 Task: Search one way flight ticket for 4 adults, 2 children, 2 infants in seat and 1 infant on lap in premium economy from Key West: Key West International Airport to Rockford: Chicago Rockford International Airport(was Northwest Chicagoland Regional Airport At Rockford) on 5-1-2023. Choice of flights is Singapure airlines. Number of bags: 2 checked bags. Price is upto 94000. Outbound departure time preference is 19:45.
Action: Mouse moved to (186, 165)
Screenshot: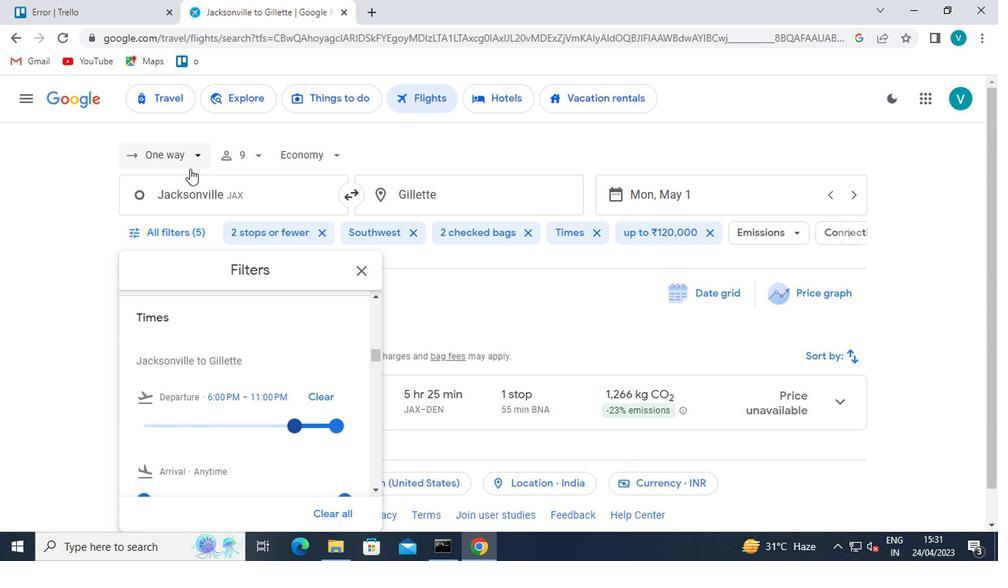 
Action: Mouse pressed left at (186, 165)
Screenshot: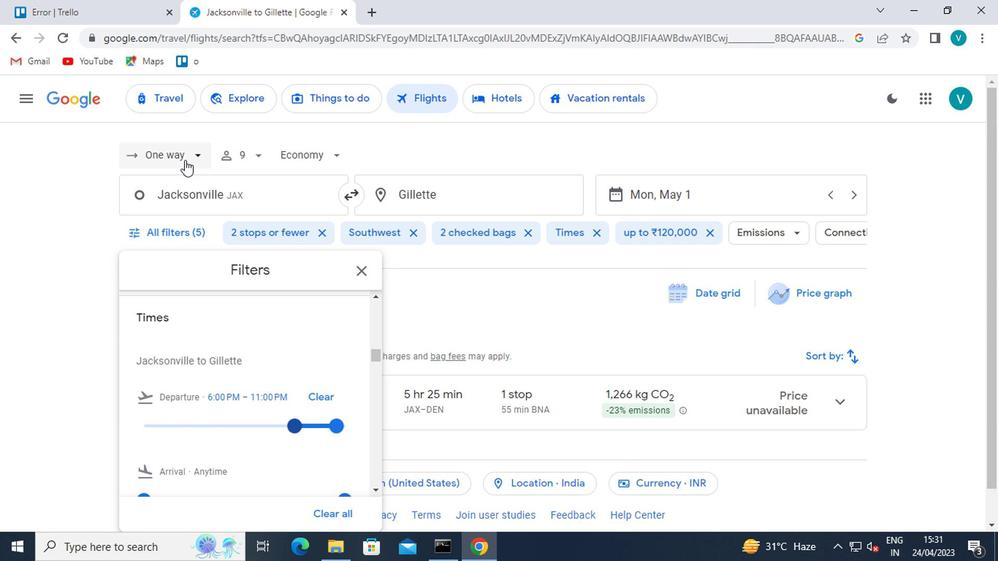 
Action: Mouse moved to (187, 221)
Screenshot: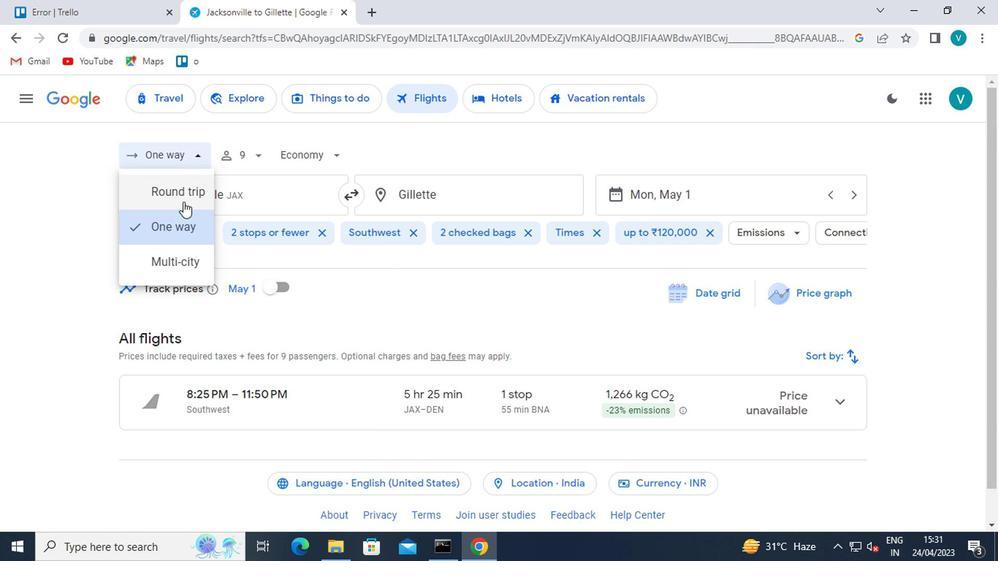 
Action: Mouse pressed left at (187, 221)
Screenshot: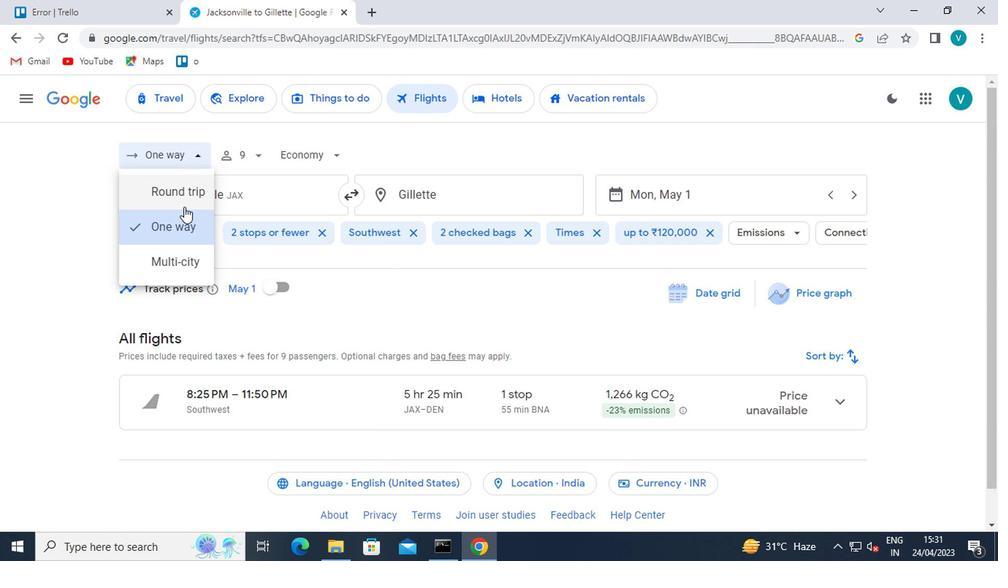
Action: Mouse moved to (258, 160)
Screenshot: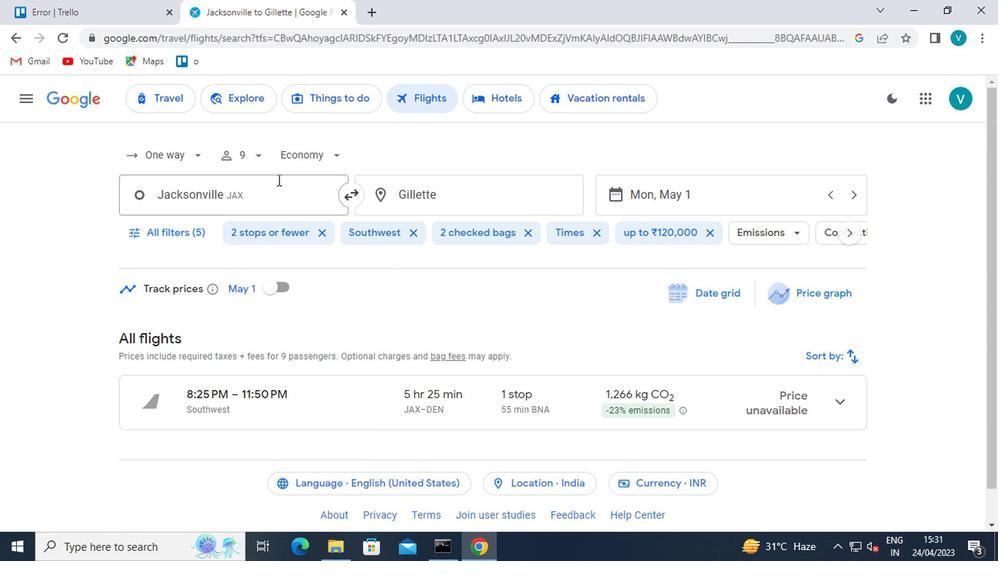 
Action: Mouse pressed left at (258, 160)
Screenshot: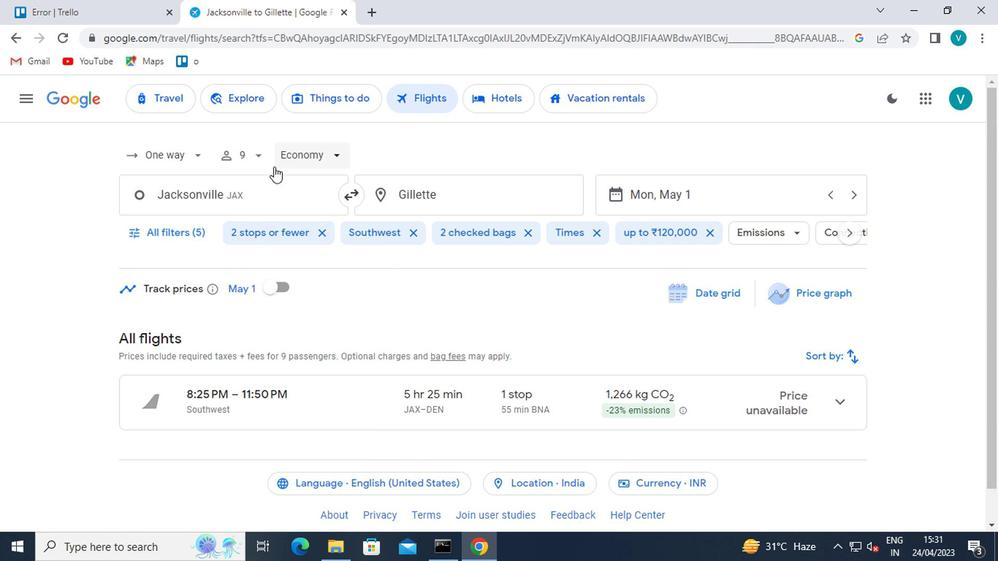 
Action: Mouse moved to (317, 195)
Screenshot: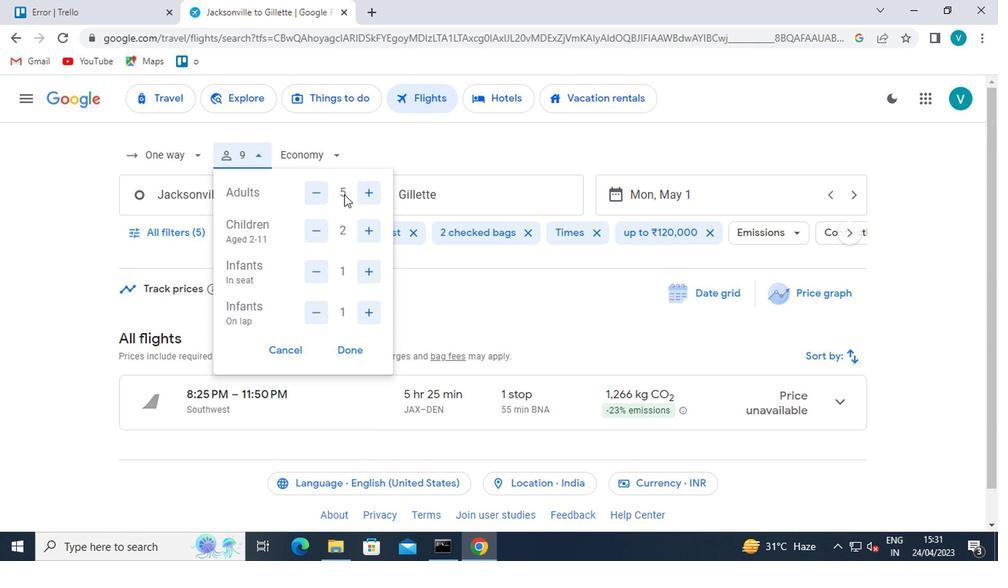 
Action: Mouse pressed left at (317, 195)
Screenshot: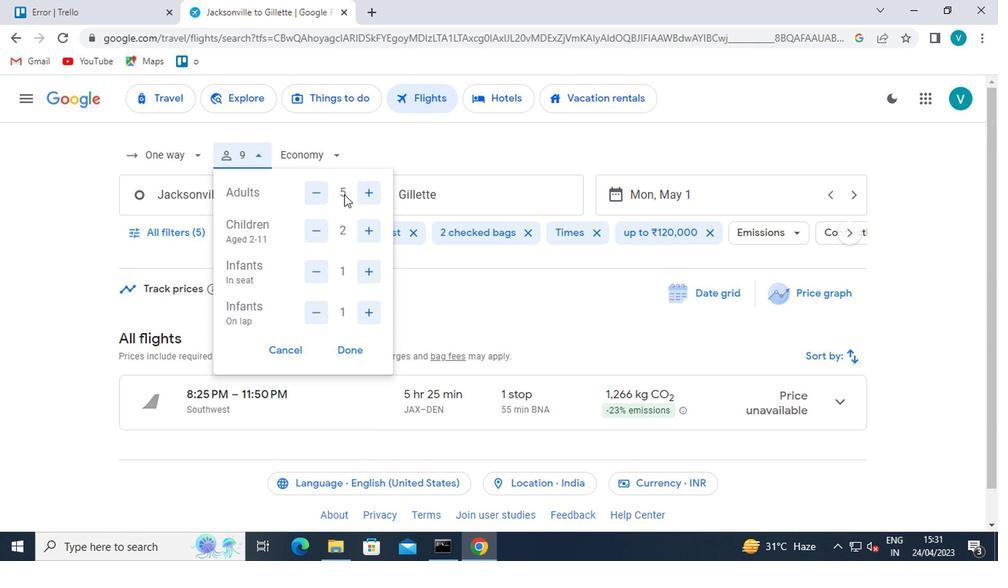 
Action: Mouse moved to (368, 272)
Screenshot: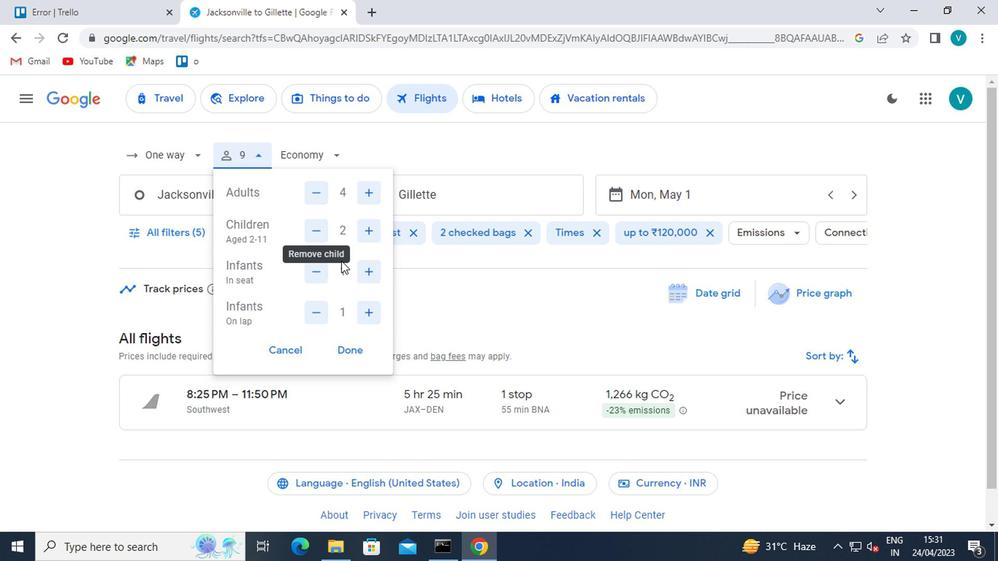 
Action: Mouse pressed left at (368, 272)
Screenshot: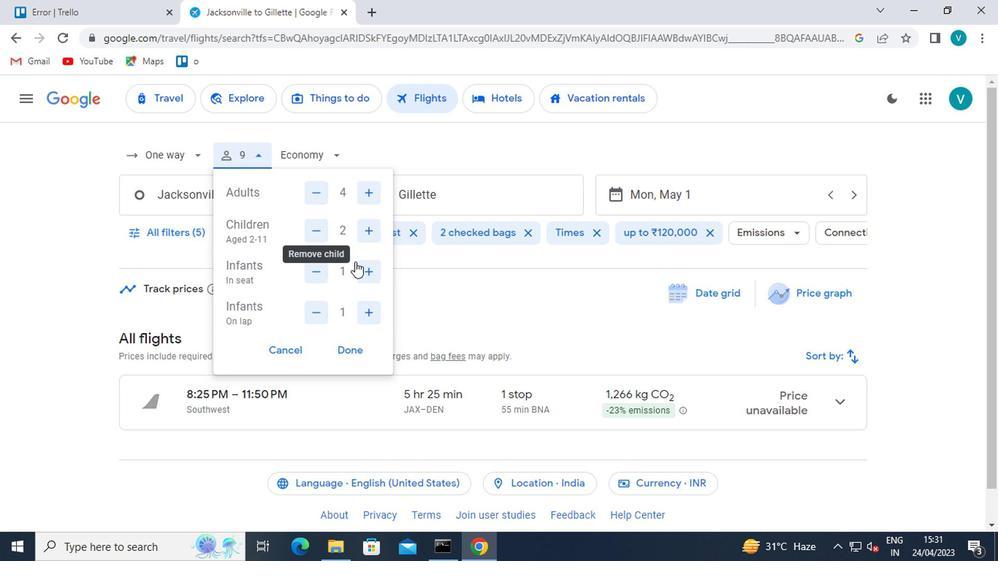 
Action: Mouse moved to (355, 350)
Screenshot: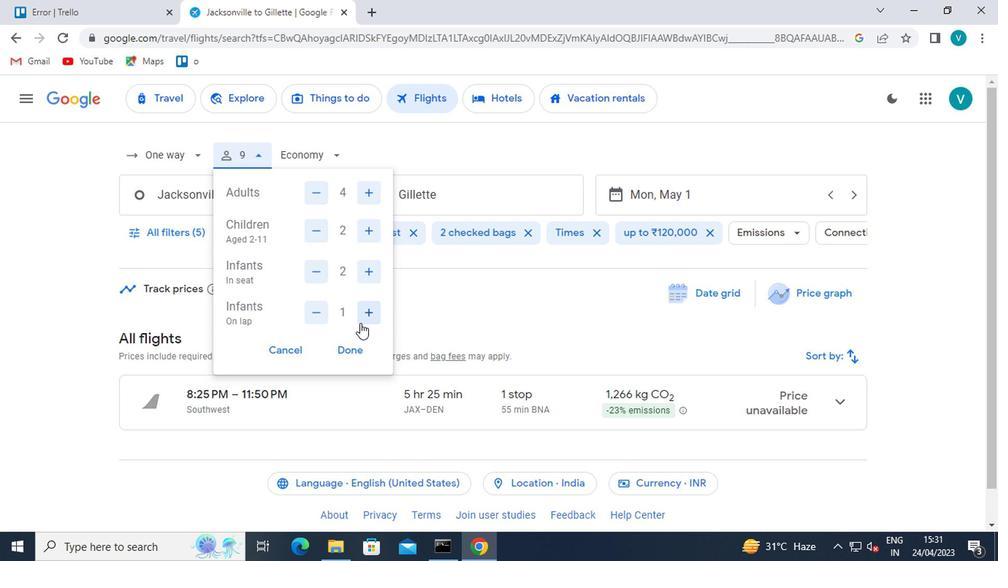 
Action: Mouse pressed left at (355, 350)
Screenshot: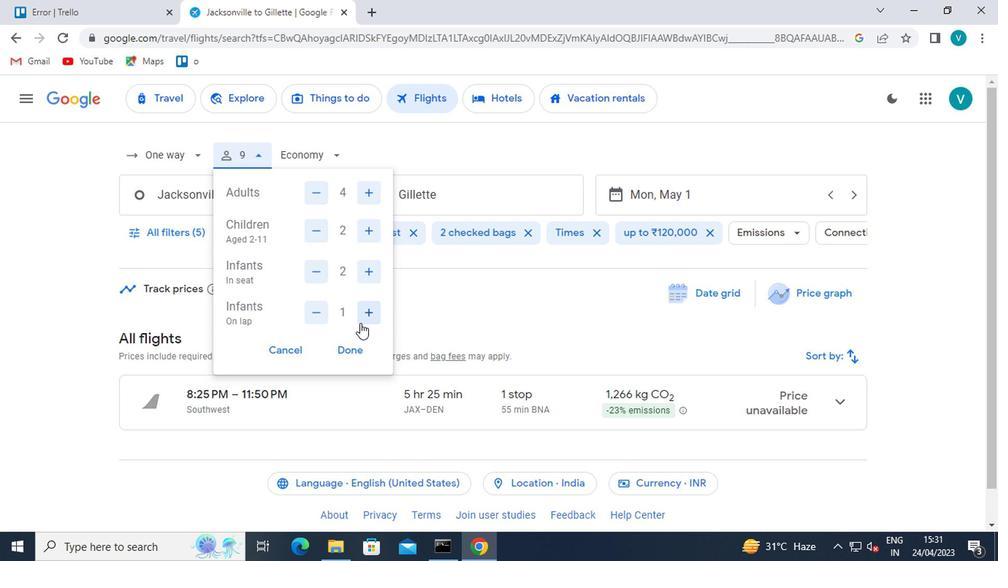 
Action: Mouse moved to (335, 164)
Screenshot: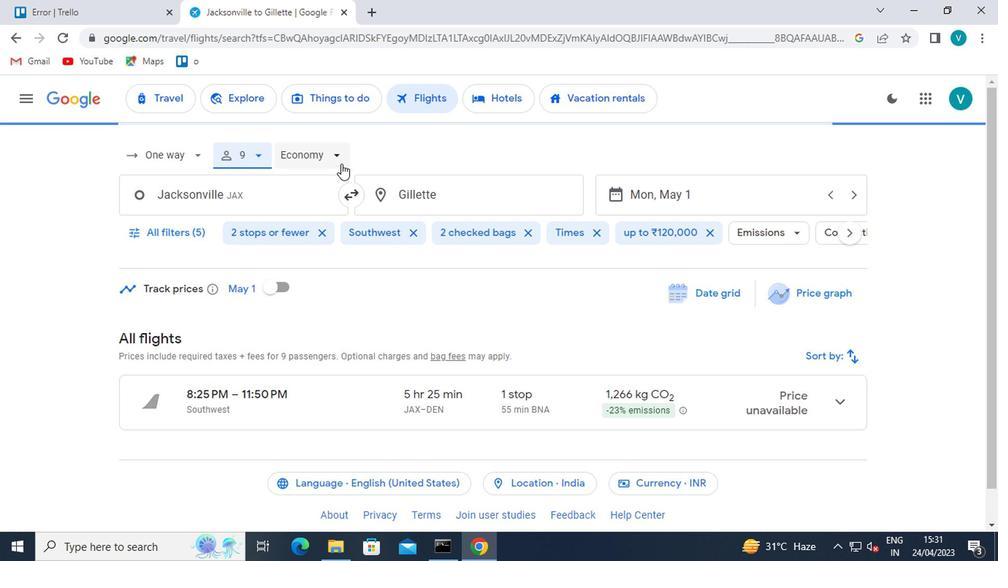 
Action: Mouse pressed left at (335, 164)
Screenshot: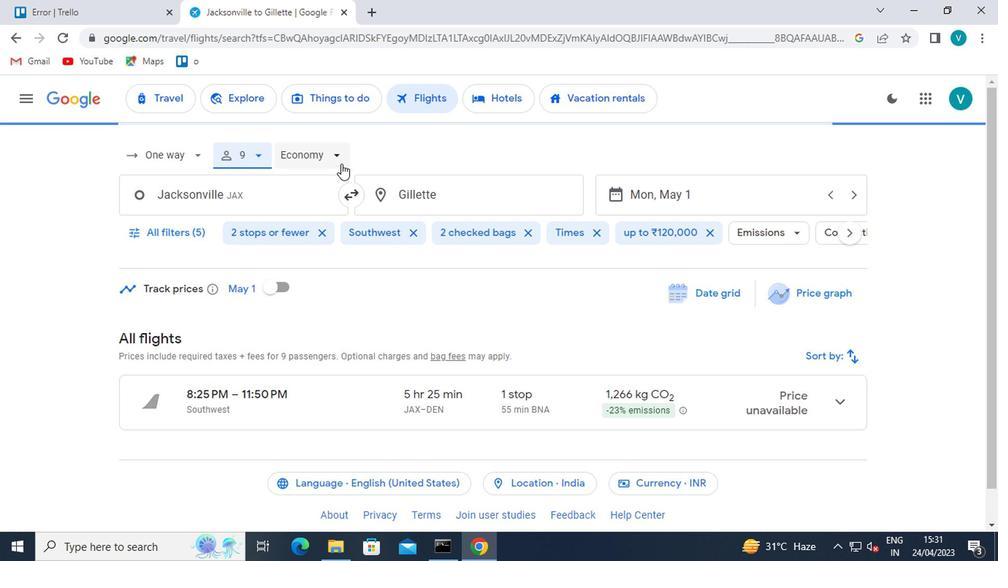 
Action: Mouse moved to (347, 236)
Screenshot: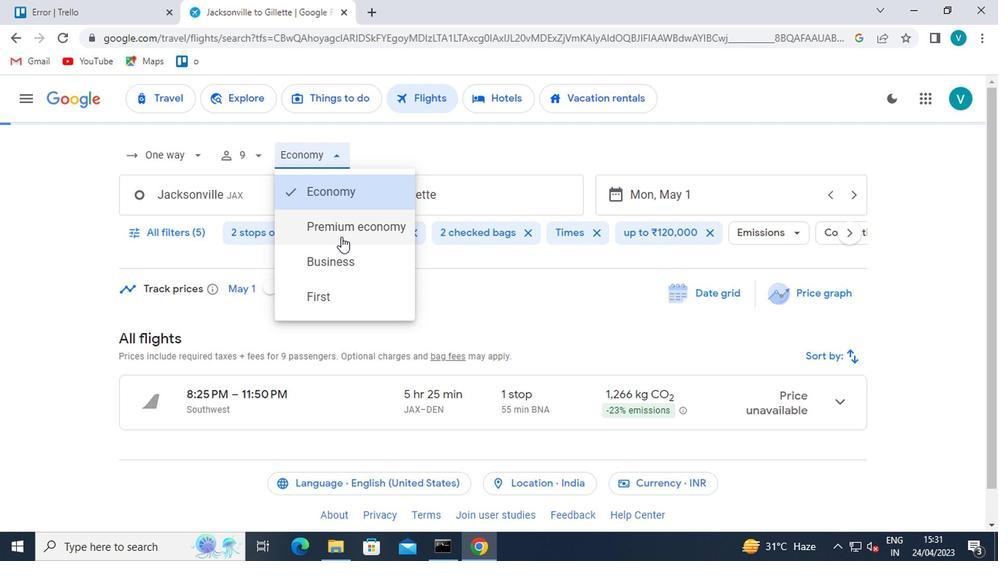 
Action: Mouse pressed left at (347, 236)
Screenshot: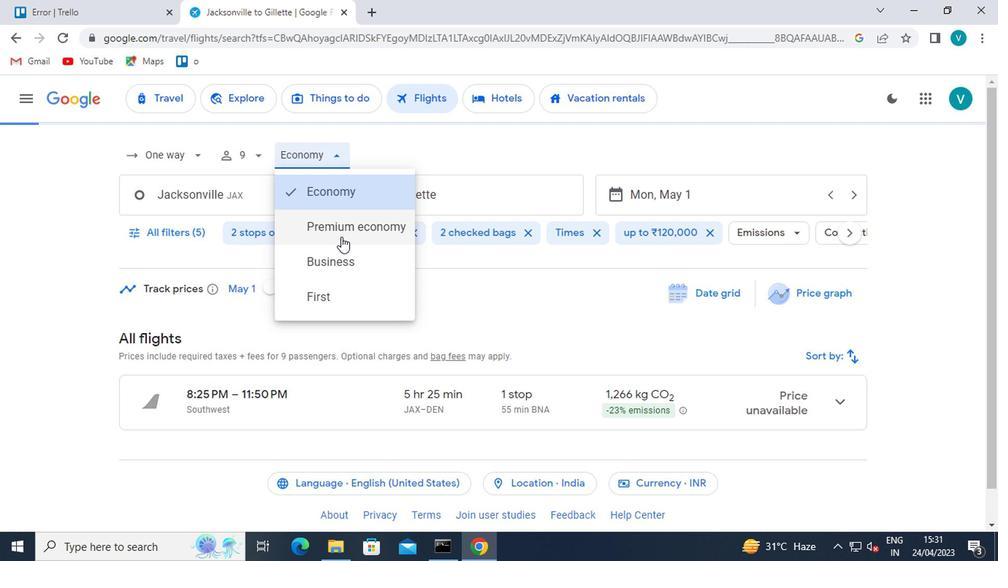 
Action: Mouse moved to (272, 206)
Screenshot: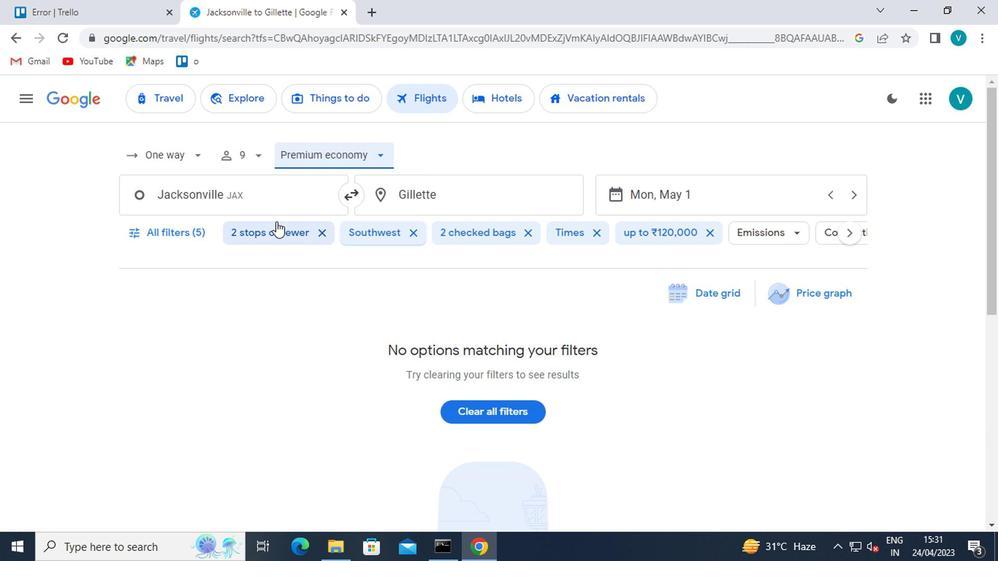 
Action: Mouse pressed left at (272, 206)
Screenshot: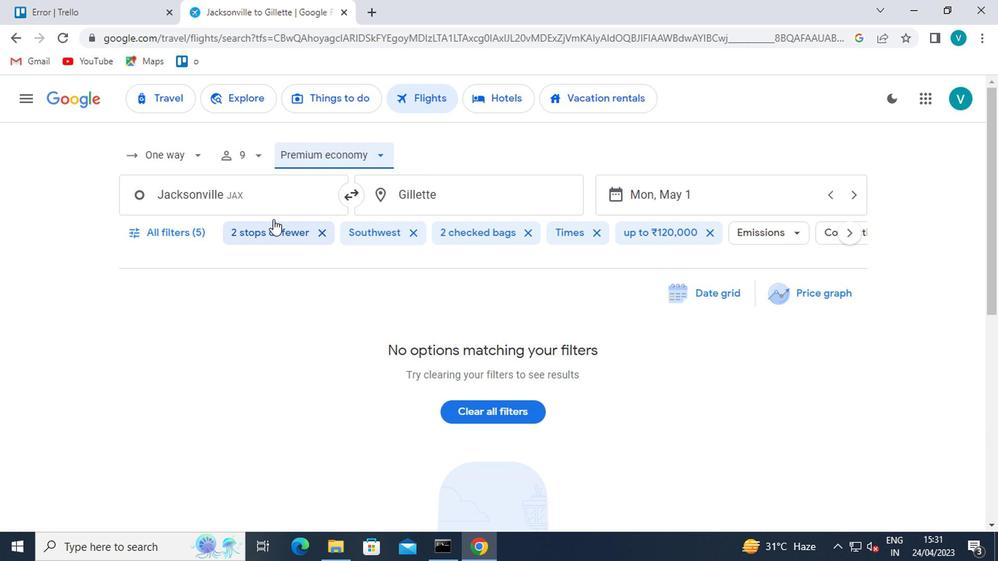 
Action: Mouse moved to (241, 166)
Screenshot: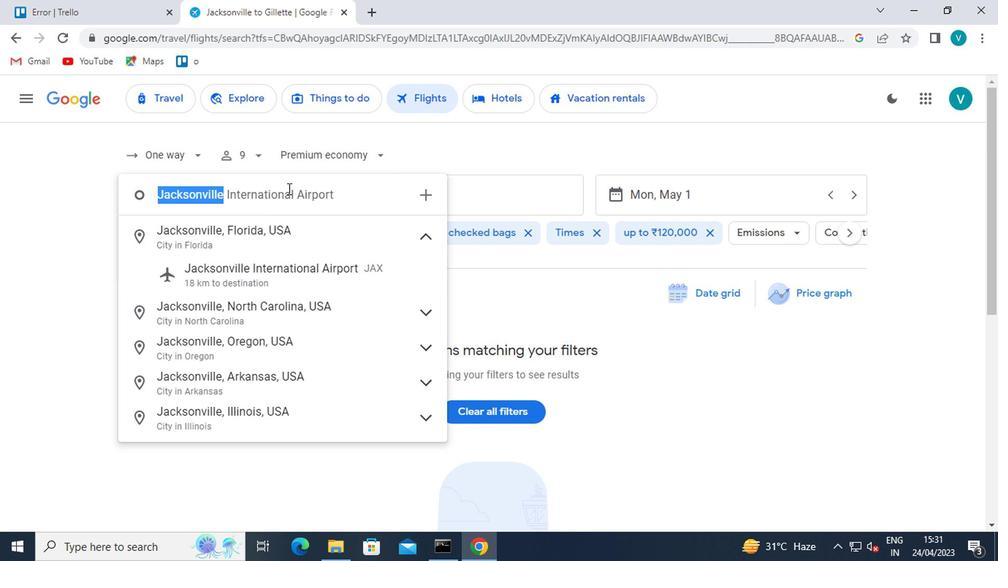 
Action: Key pressed <Key.shift>
Screenshot: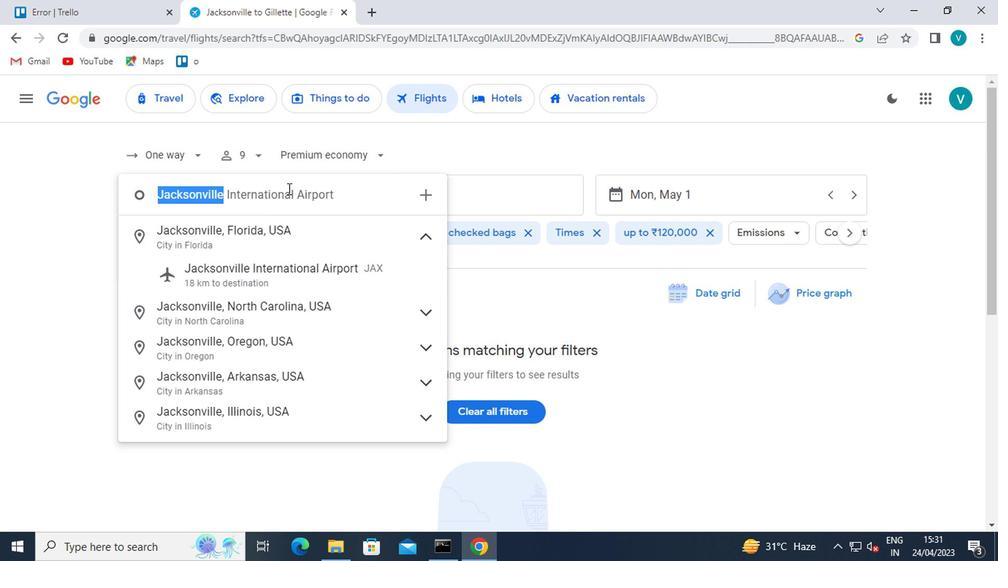 
Action: Mouse moved to (240, 166)
Screenshot: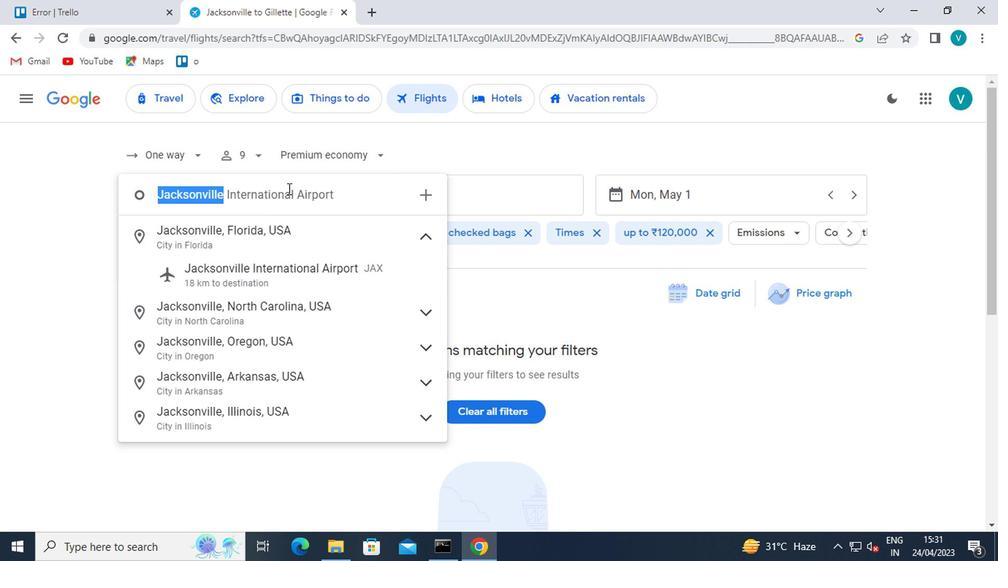 
Action: Key pressed KEY<Key.space><Key.shift>WEST
Screenshot: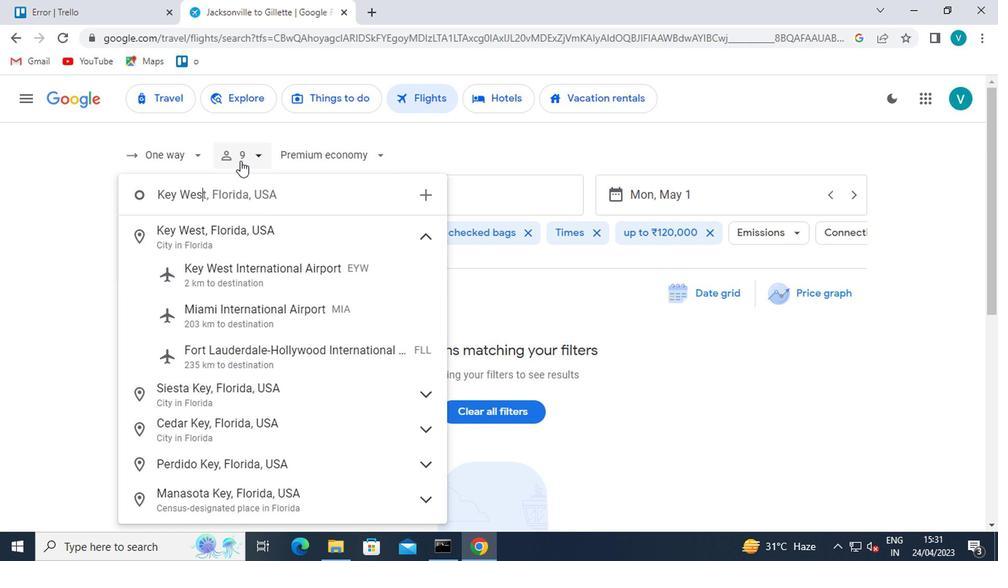 
Action: Mouse moved to (265, 268)
Screenshot: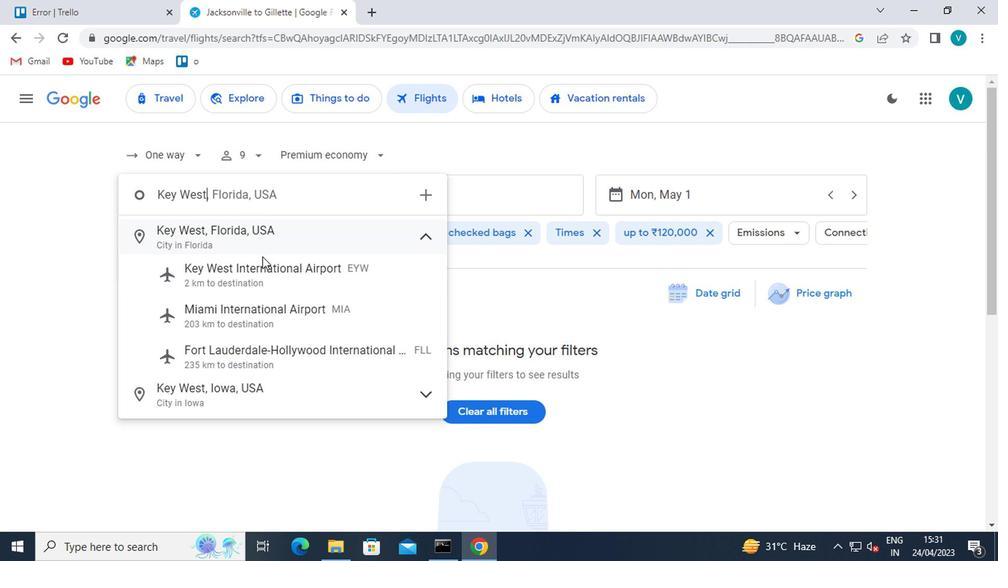 
Action: Mouse pressed left at (265, 268)
Screenshot: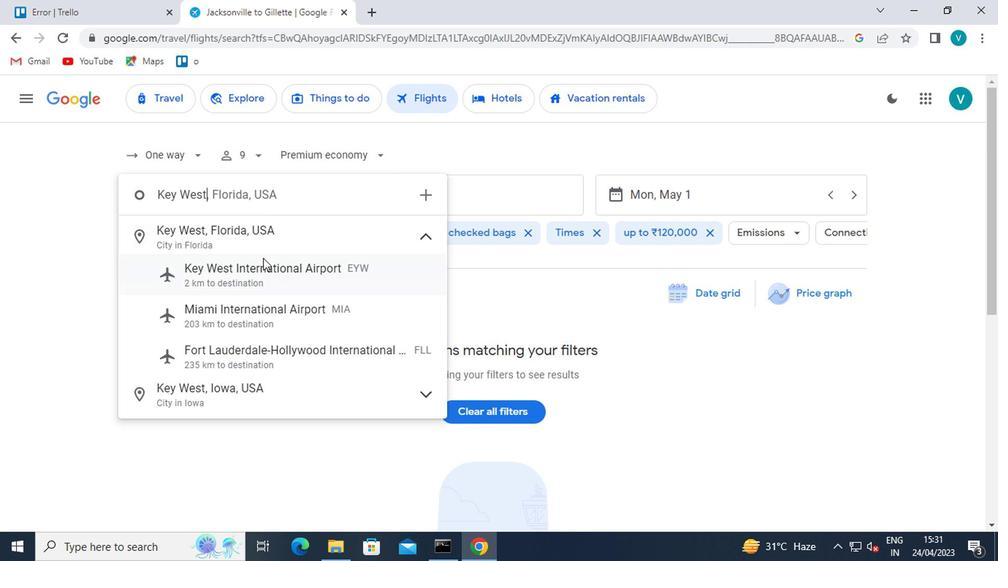 
Action: Mouse moved to (438, 191)
Screenshot: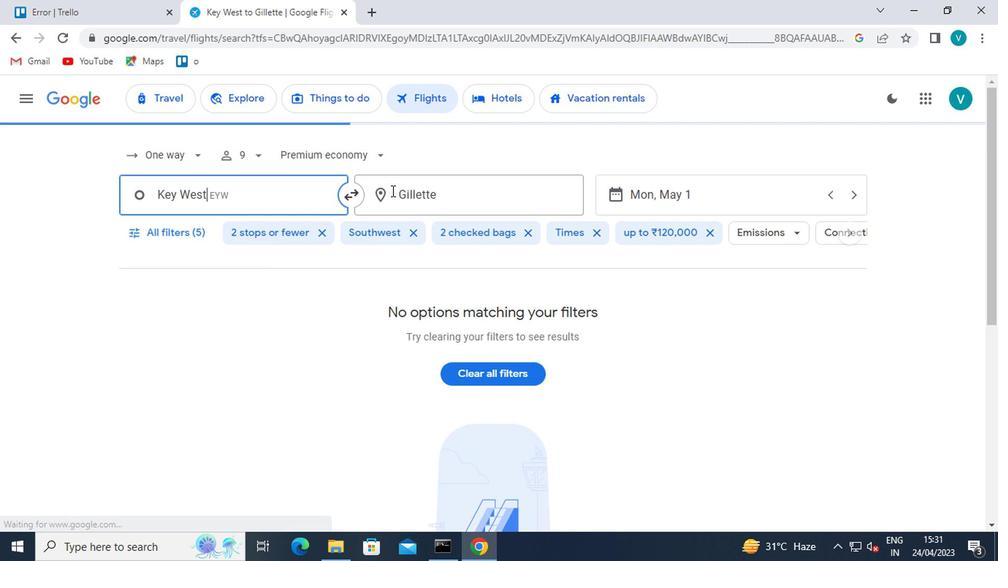 
Action: Mouse pressed left at (438, 191)
Screenshot: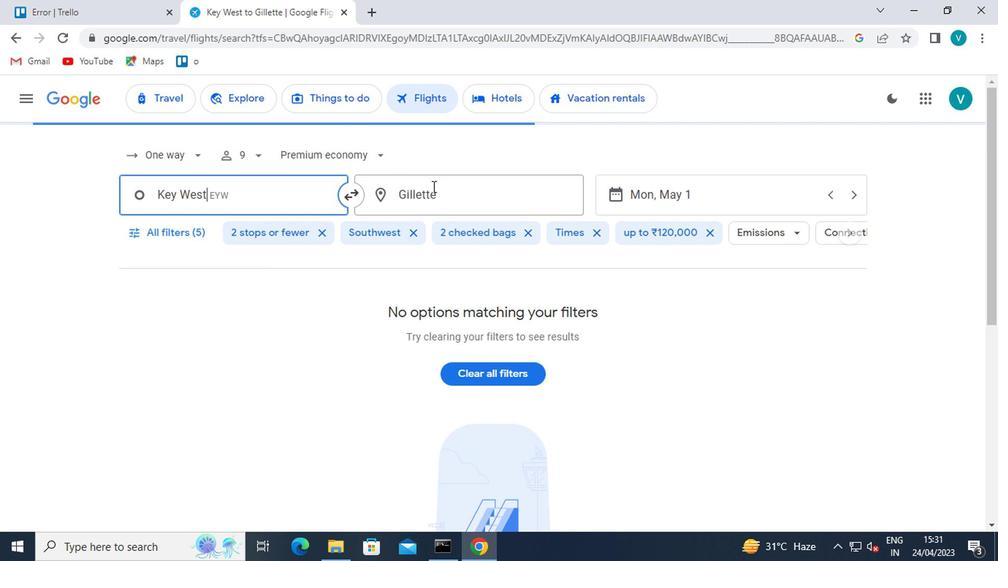 
Action: Key pressed <Key.shift>RO
Screenshot: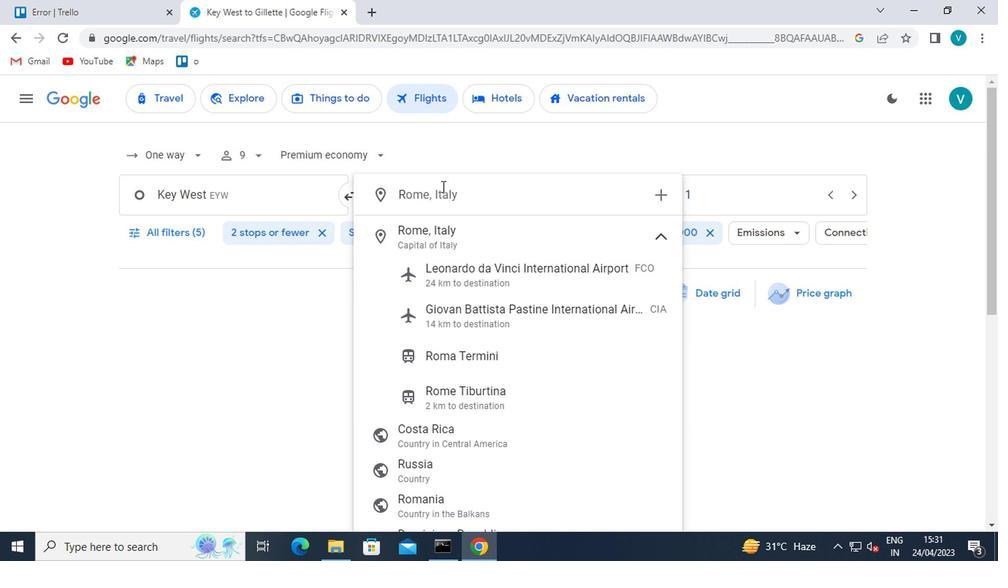 
Action: Mouse moved to (439, 190)
Screenshot: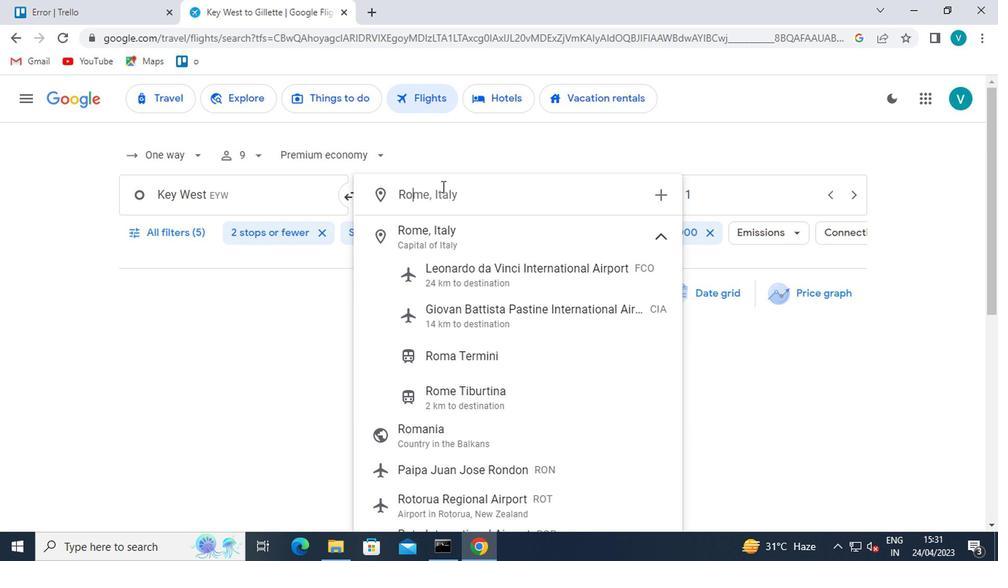 
Action: Key pressed CKFORD
Screenshot: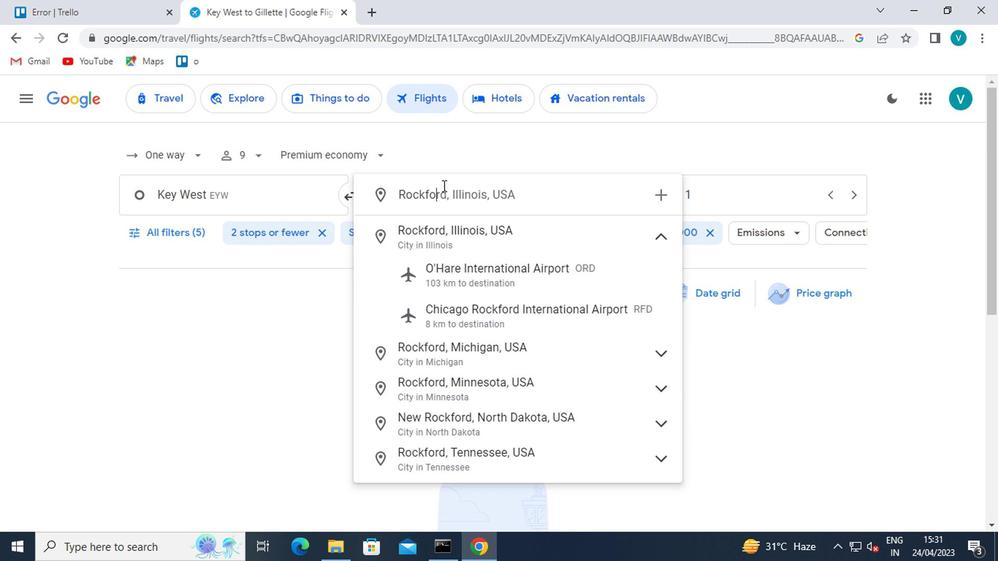 
Action: Mouse moved to (507, 316)
Screenshot: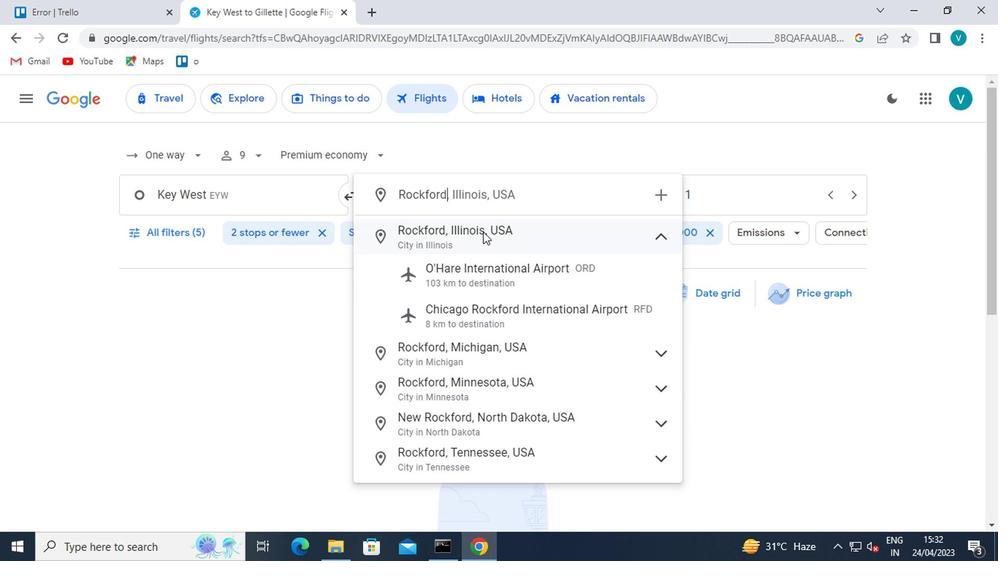 
Action: Mouse pressed left at (507, 316)
Screenshot: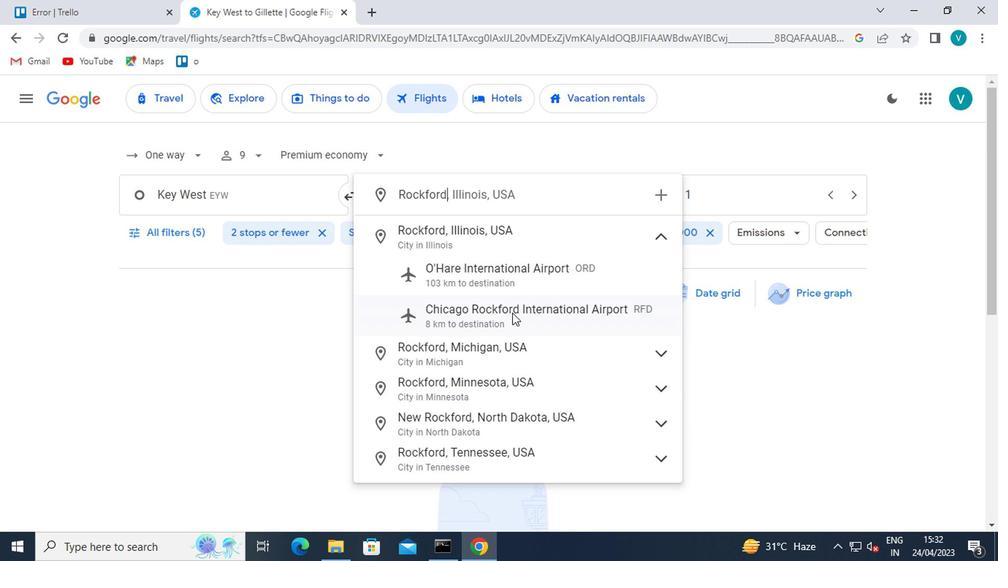 
Action: Mouse moved to (707, 199)
Screenshot: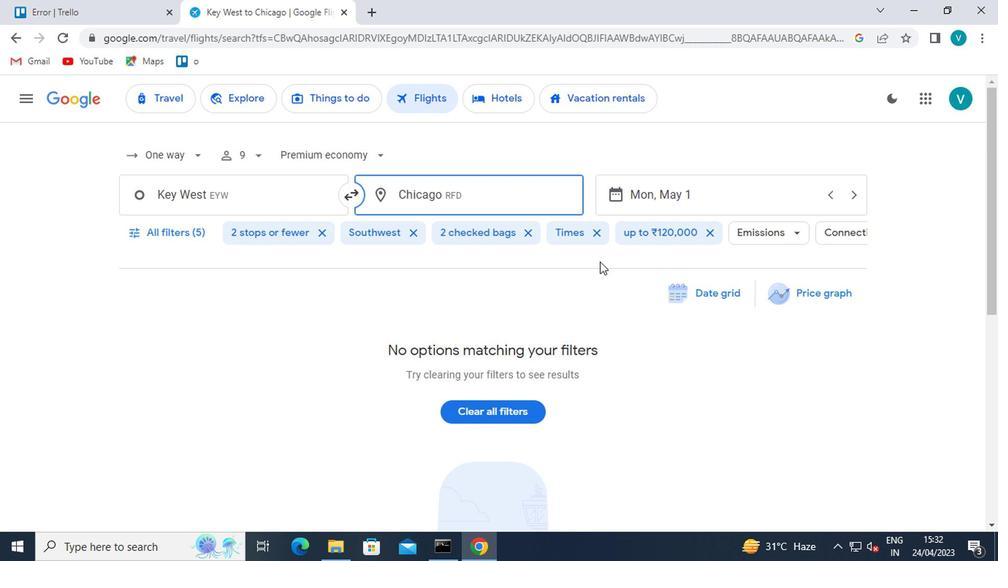 
Action: Mouse pressed left at (707, 199)
Screenshot: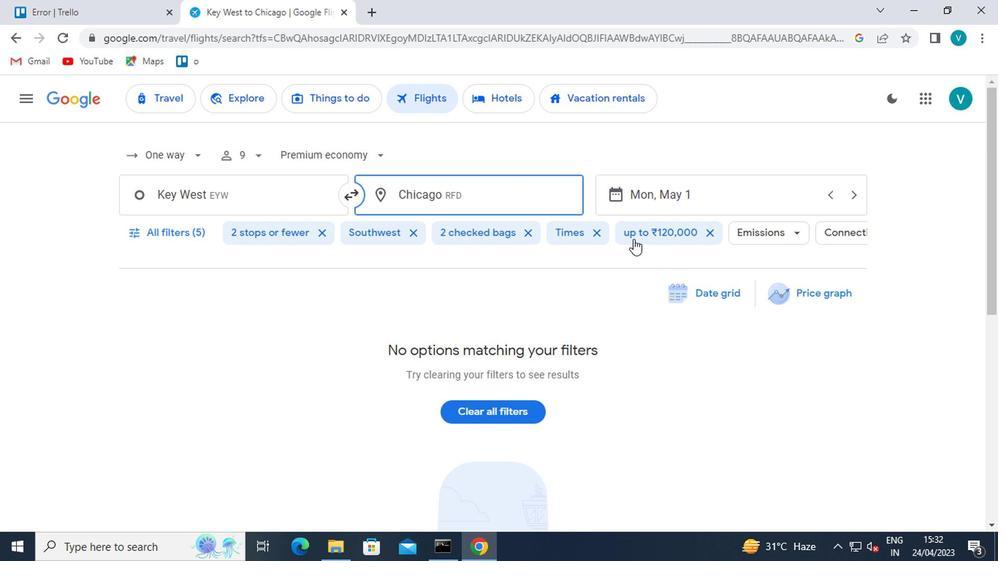 
Action: Mouse moved to (661, 265)
Screenshot: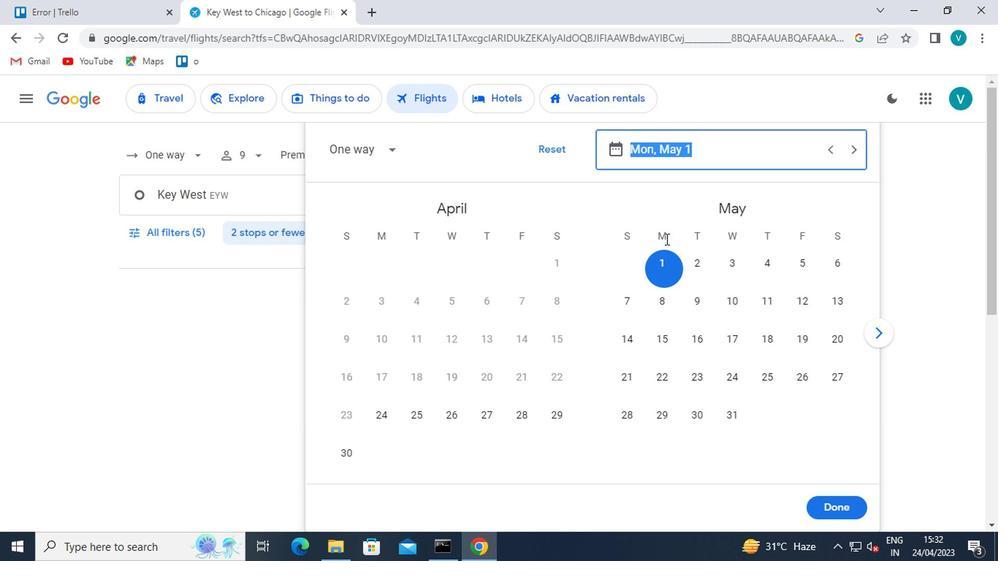 
Action: Mouse pressed left at (661, 265)
Screenshot: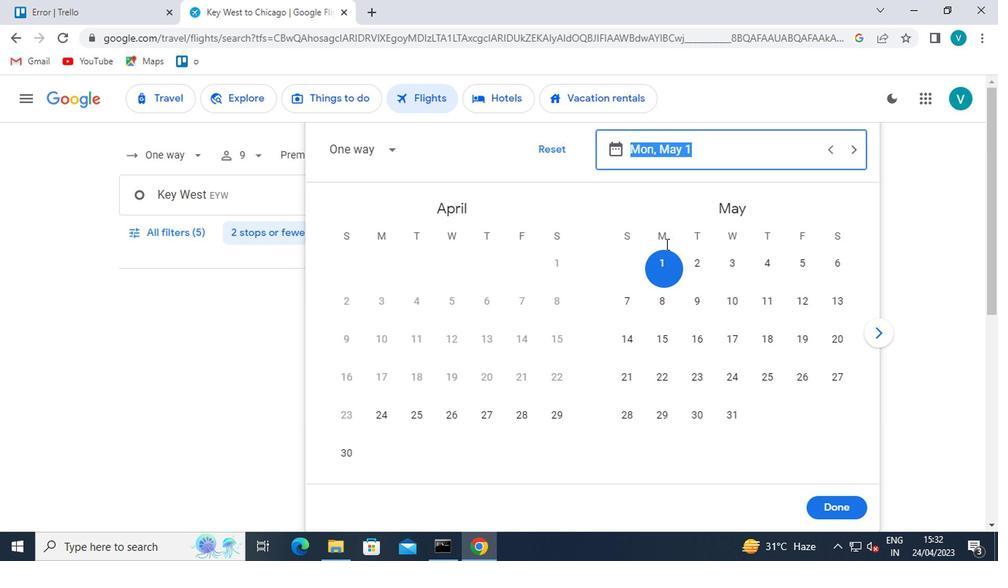 
Action: Mouse moved to (819, 504)
Screenshot: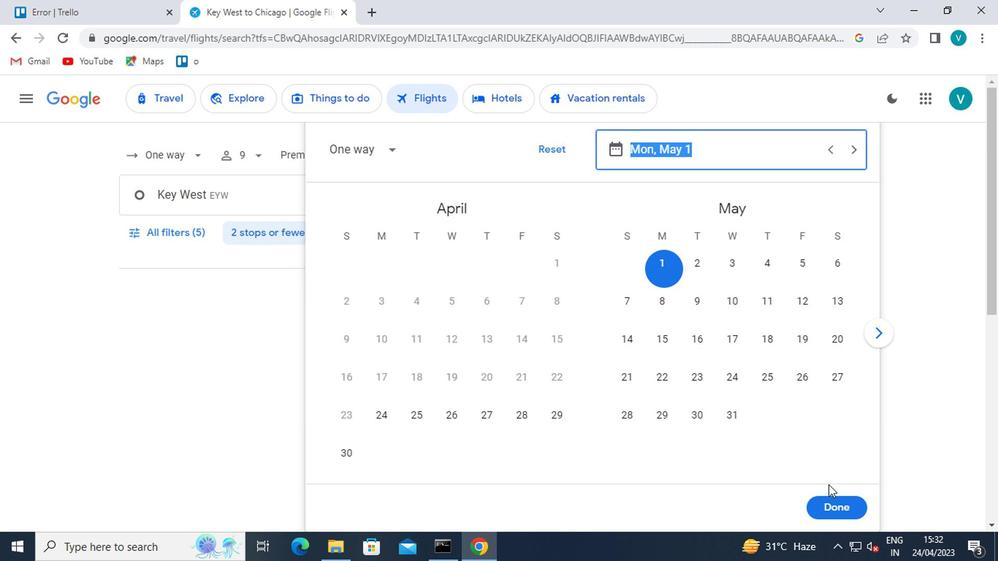 
Action: Mouse pressed left at (819, 504)
Screenshot: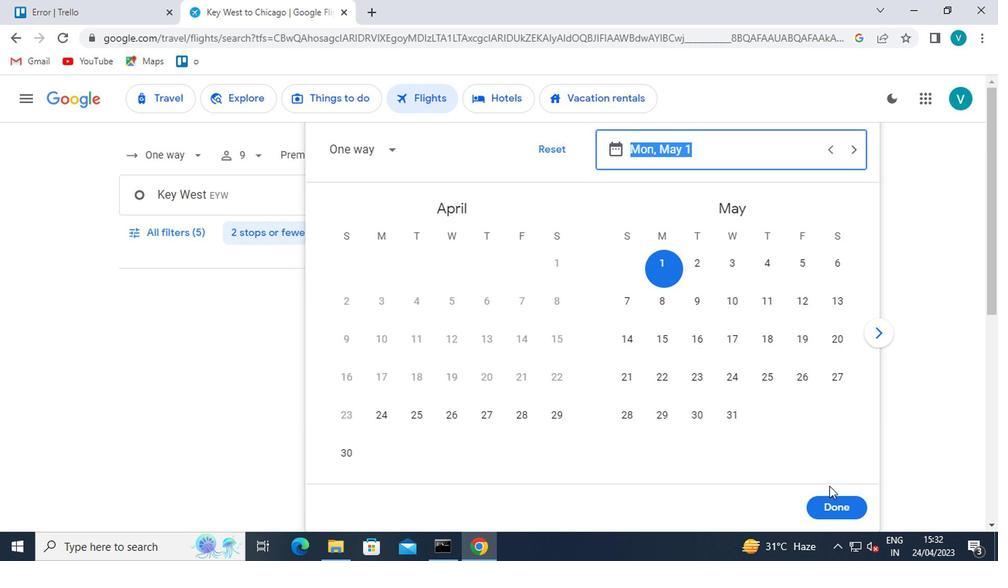 
Action: Mouse moved to (160, 226)
Screenshot: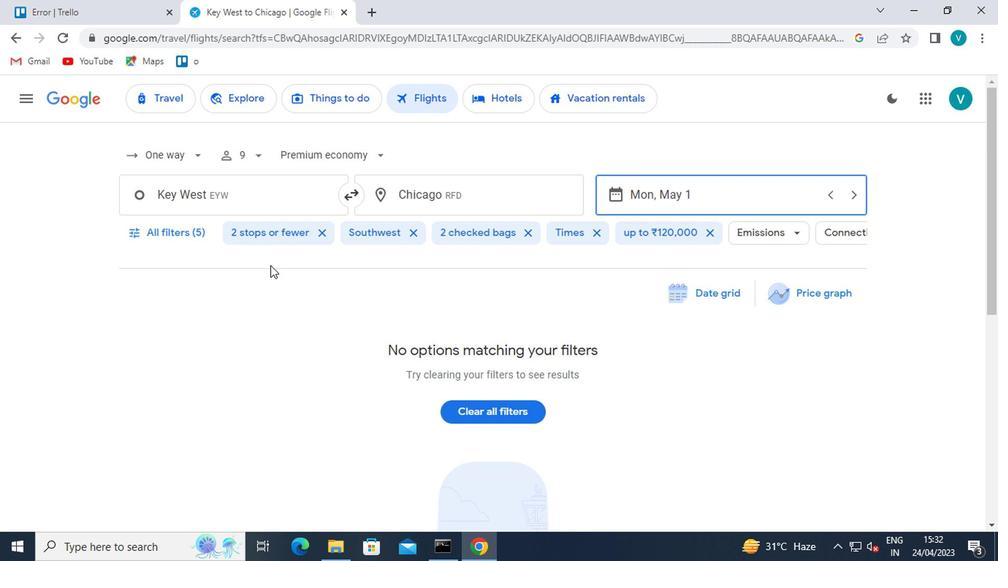 
Action: Mouse pressed left at (160, 226)
Screenshot: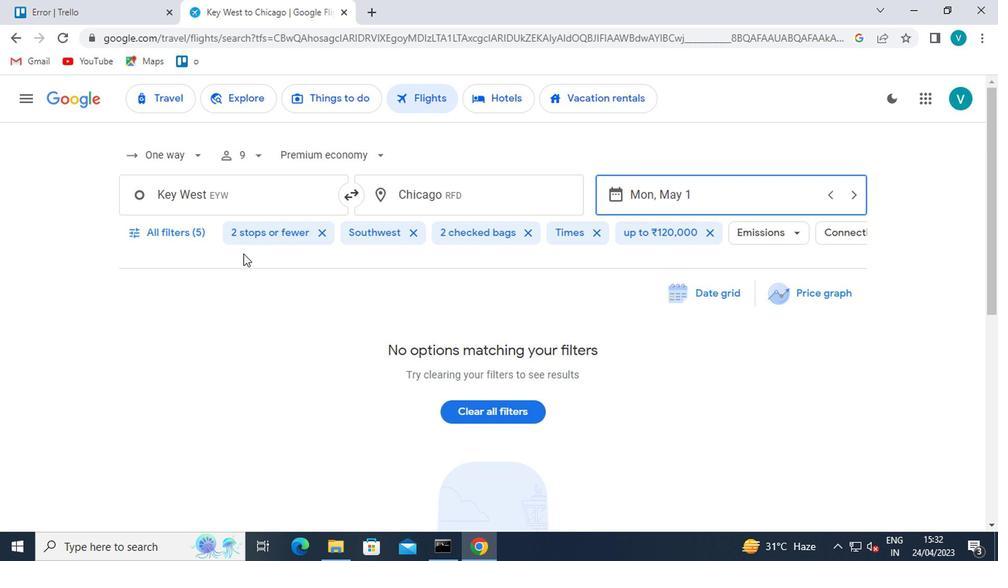 
Action: Mouse moved to (282, 373)
Screenshot: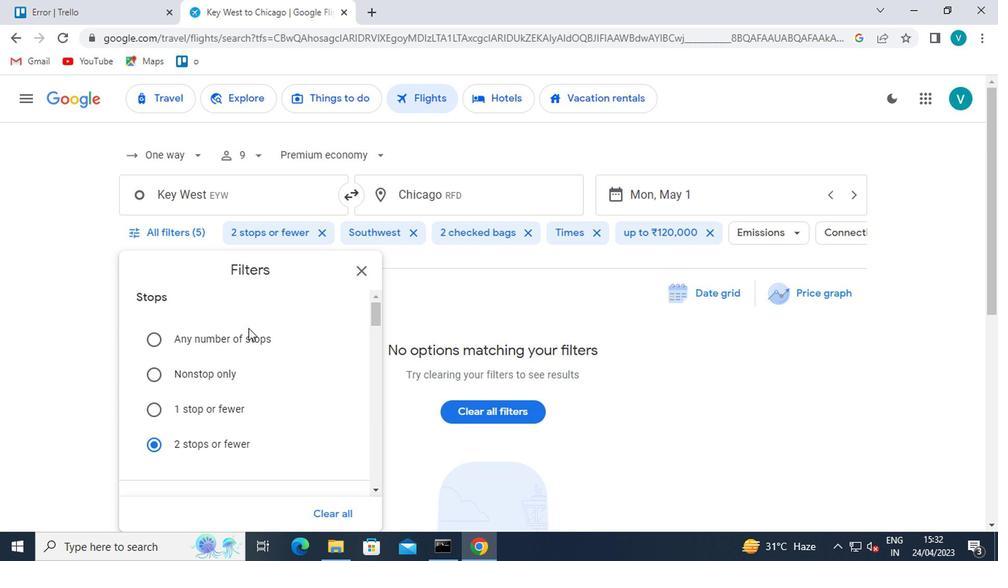 
Action: Mouse scrolled (282, 372) with delta (0, -1)
Screenshot: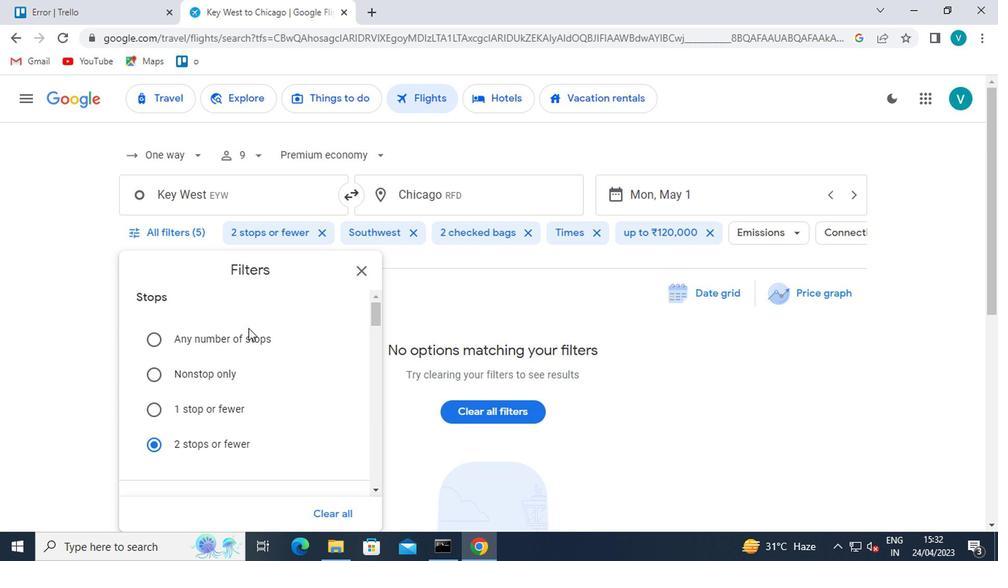 
Action: Mouse moved to (282, 378)
Screenshot: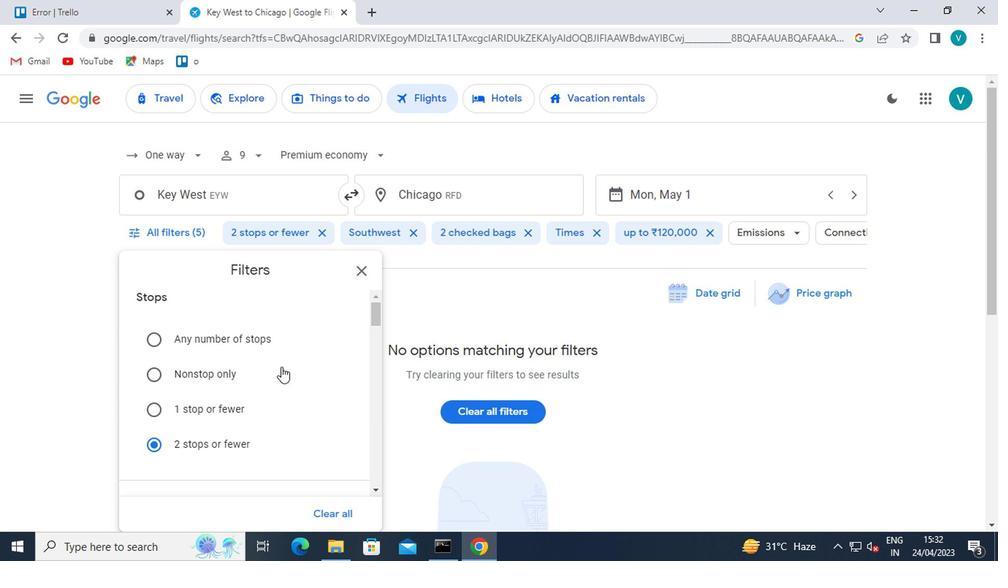 
Action: Mouse scrolled (282, 377) with delta (0, 0)
Screenshot: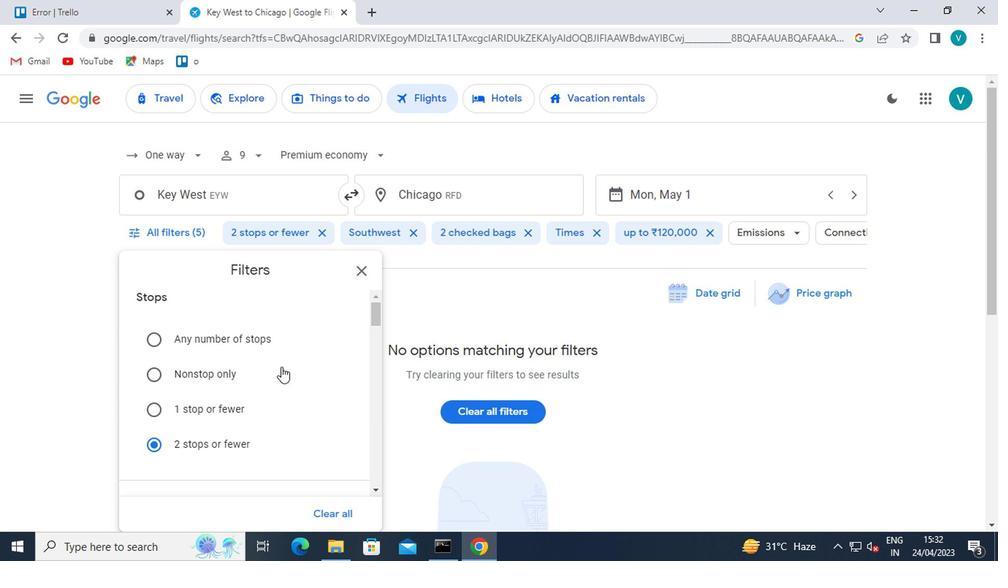 
Action: Mouse scrolled (282, 377) with delta (0, 0)
Screenshot: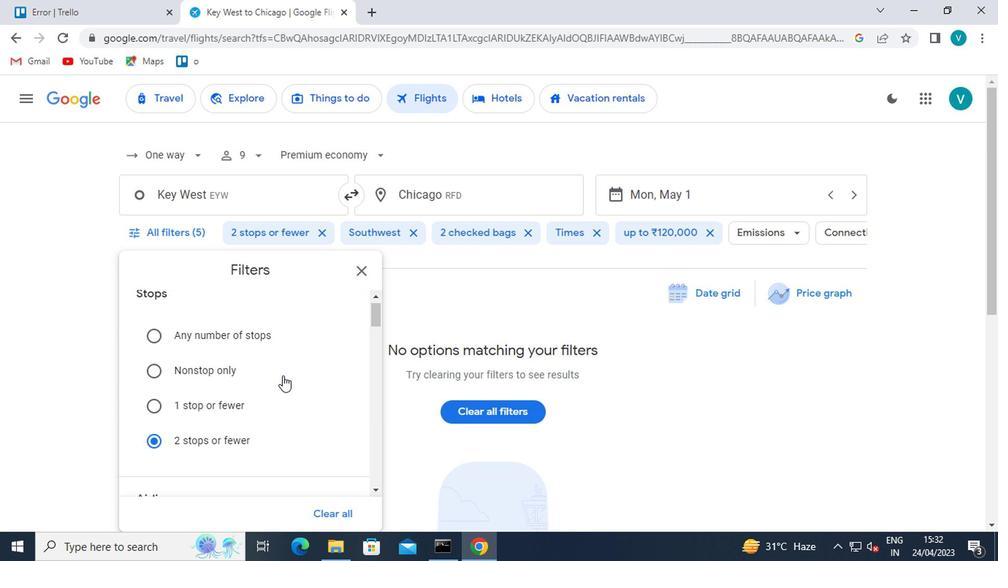 
Action: Mouse scrolled (282, 377) with delta (0, 0)
Screenshot: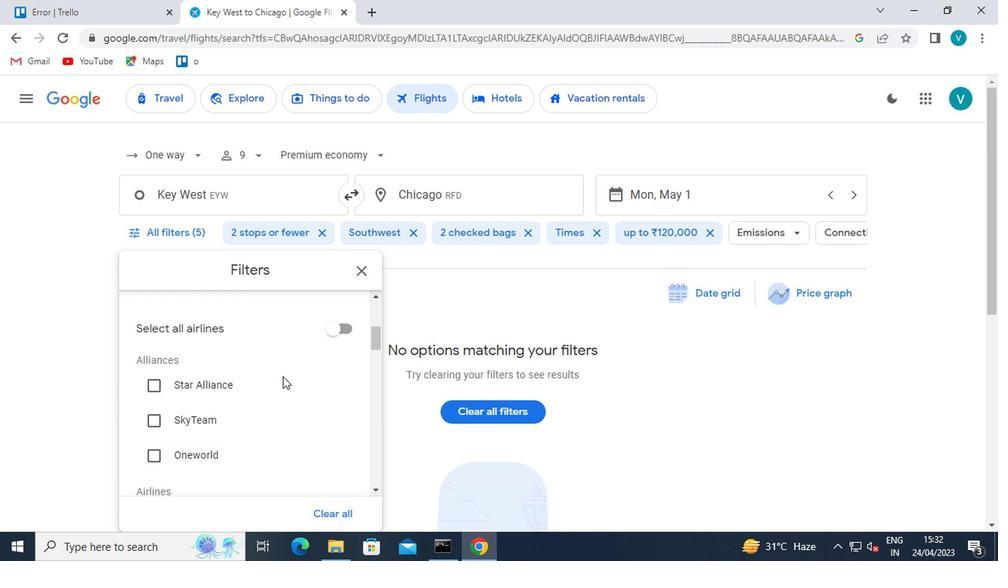 
Action: Mouse scrolled (282, 377) with delta (0, 0)
Screenshot: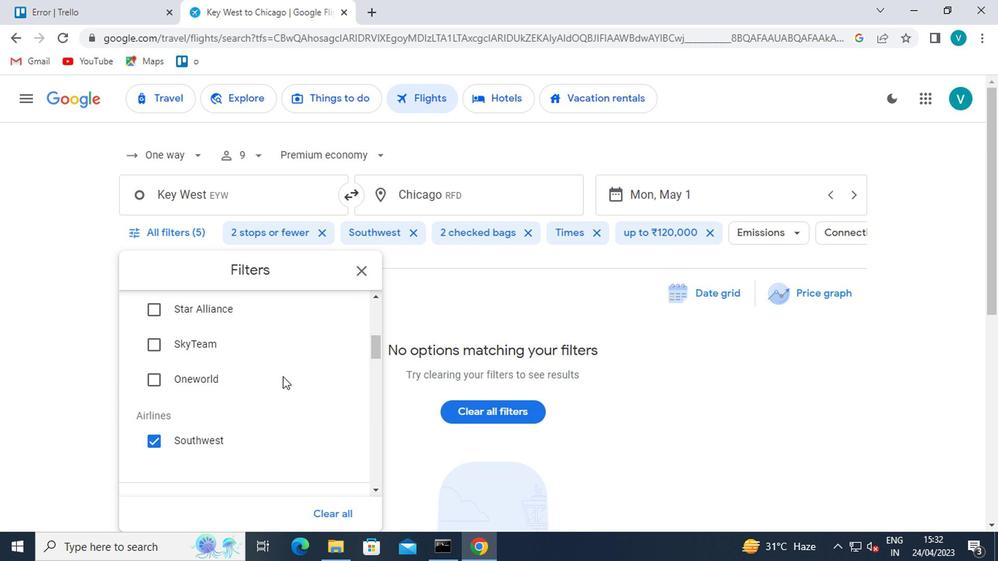 
Action: Mouse scrolled (282, 377) with delta (0, 0)
Screenshot: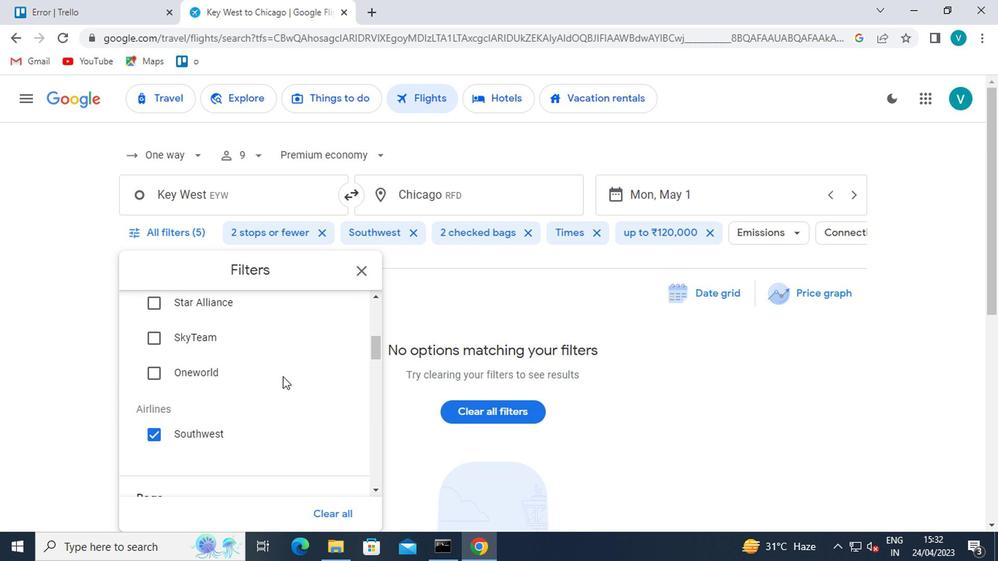 
Action: Mouse scrolled (282, 377) with delta (0, 0)
Screenshot: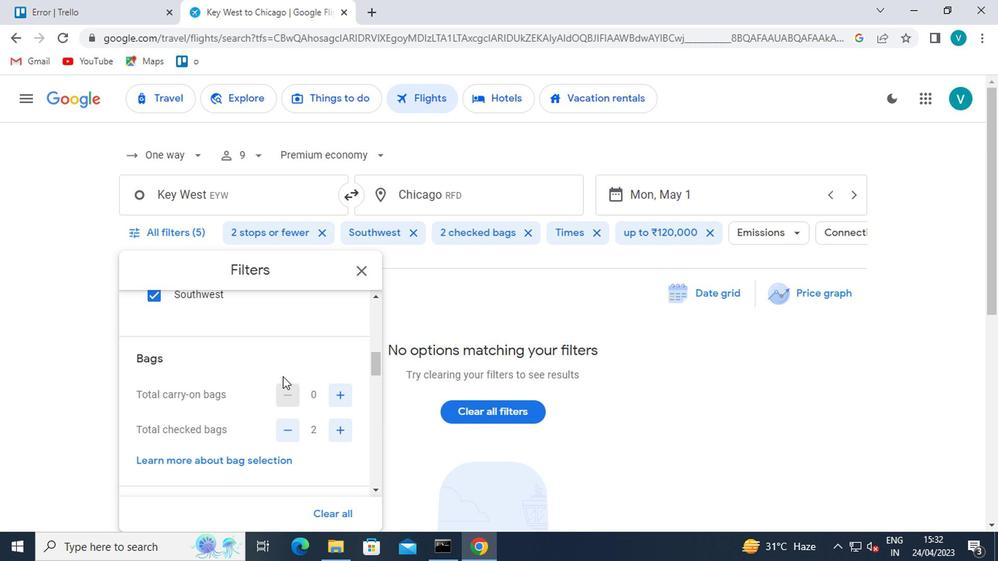 
Action: Mouse scrolled (282, 377) with delta (0, 0)
Screenshot: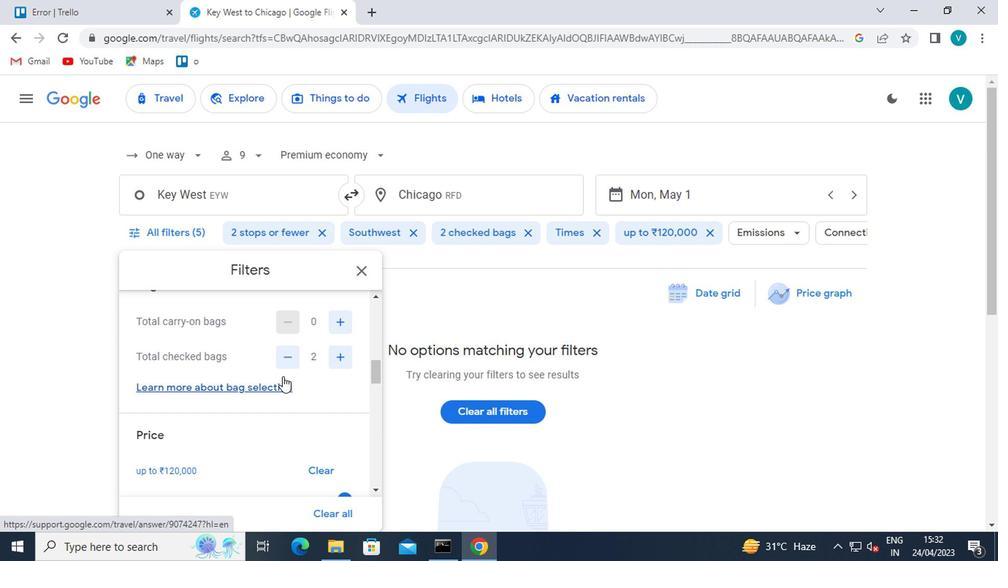 
Action: Mouse moved to (345, 425)
Screenshot: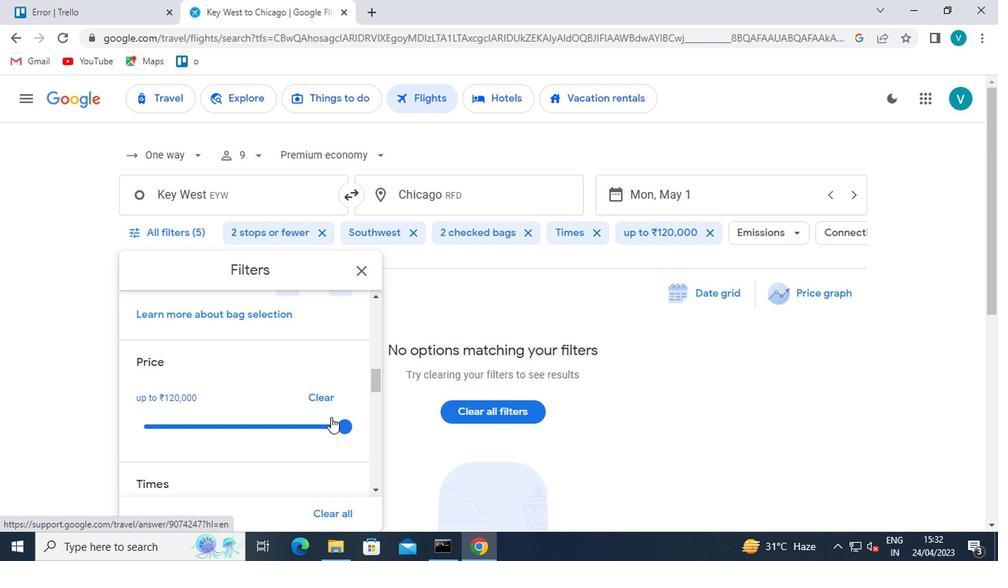 
Action: Mouse pressed left at (345, 425)
Screenshot: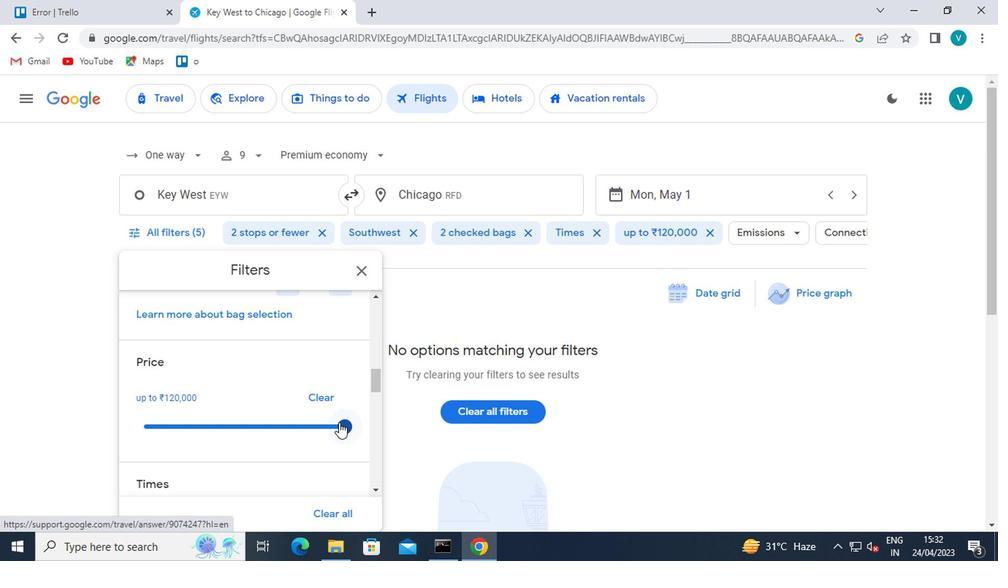 
Action: Mouse moved to (349, 421)
Screenshot: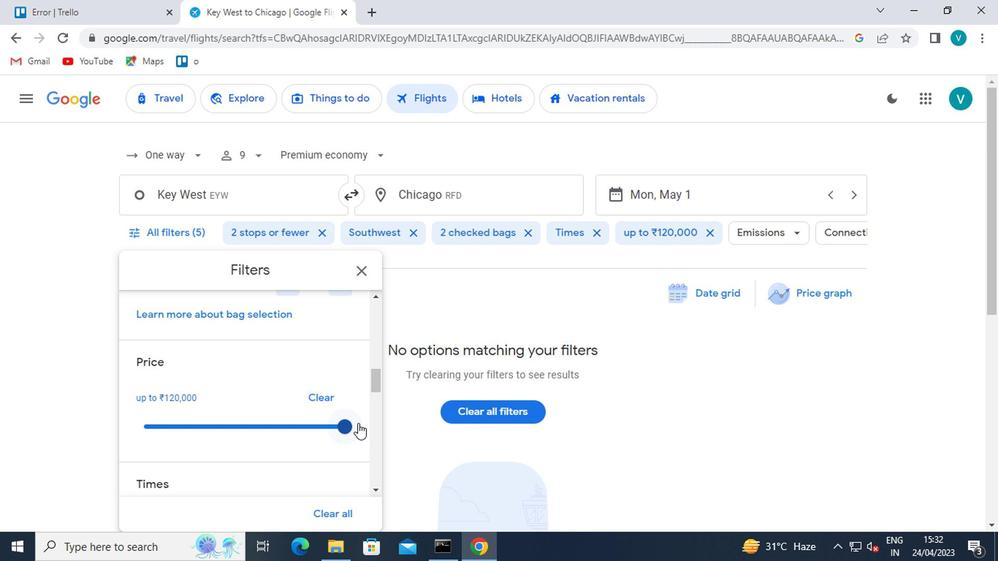 
Action: Mouse scrolled (349, 420) with delta (0, -1)
Screenshot: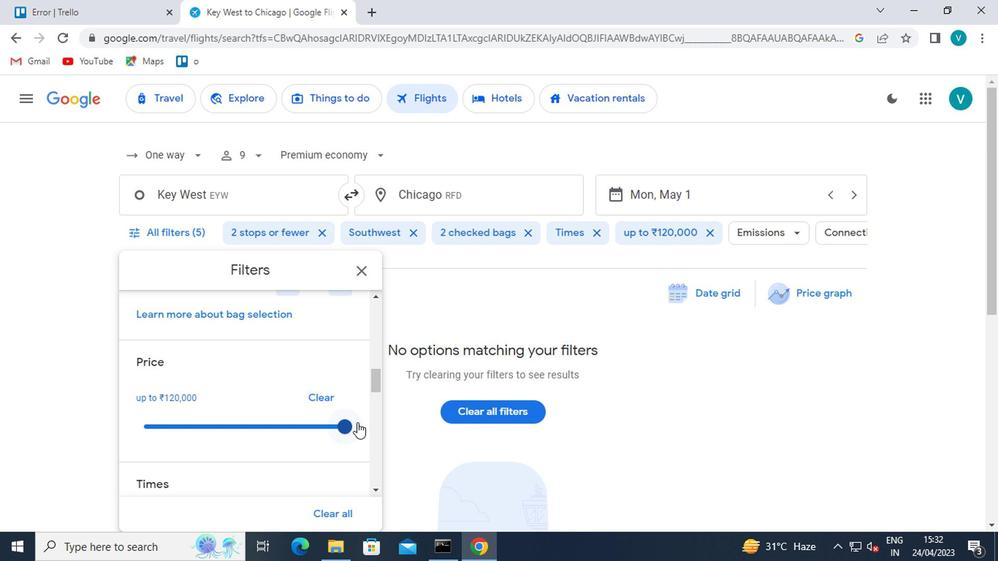 
Action: Mouse moved to (340, 418)
Screenshot: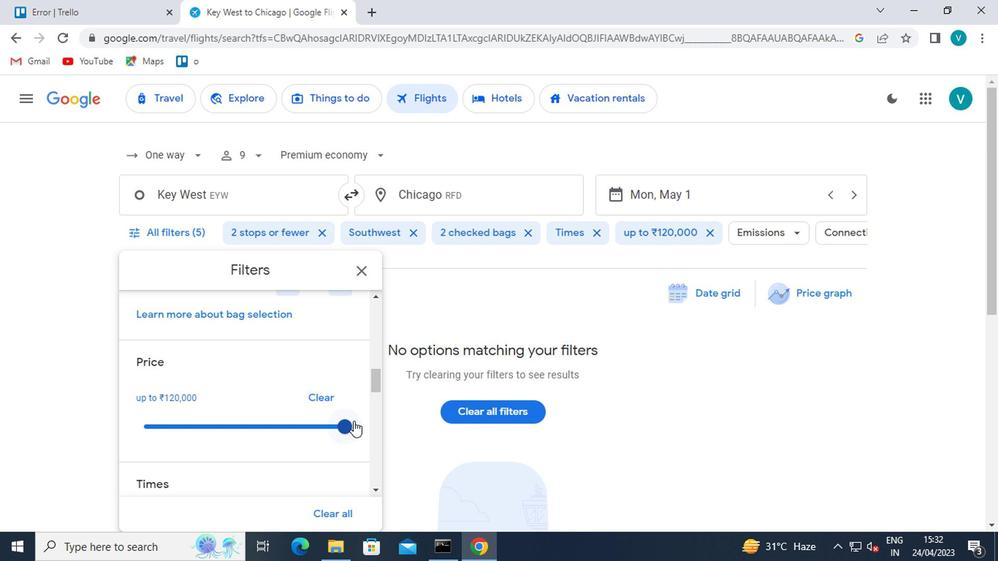 
Action: Mouse scrolled (340, 417) with delta (0, 0)
Screenshot: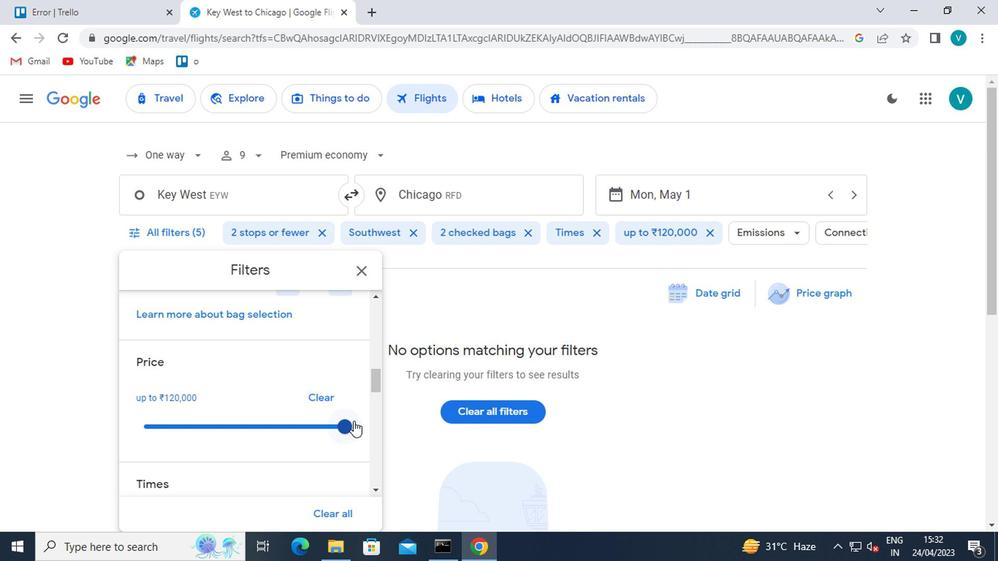 
Action: Mouse moved to (296, 446)
Screenshot: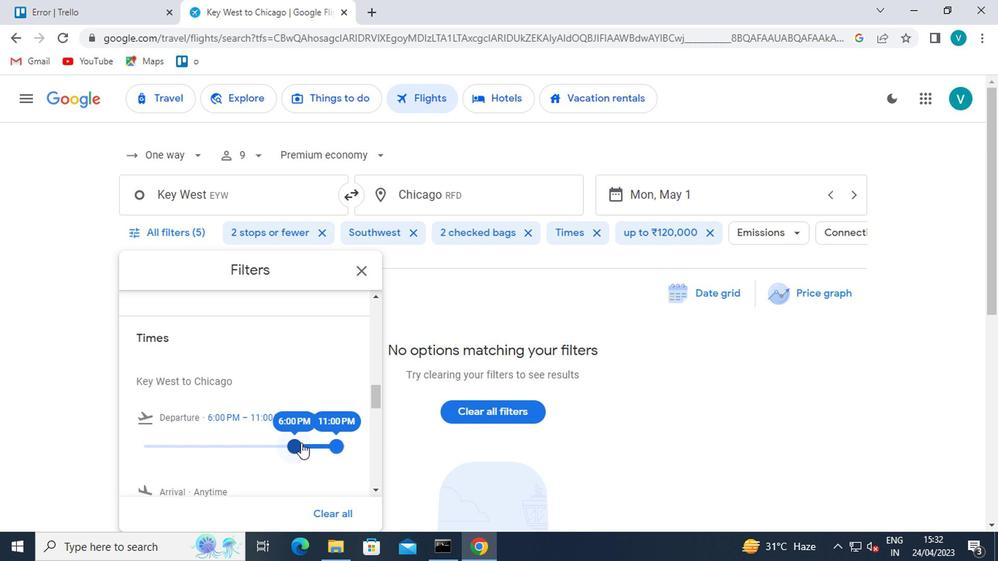 
Action: Mouse pressed left at (296, 446)
Screenshot: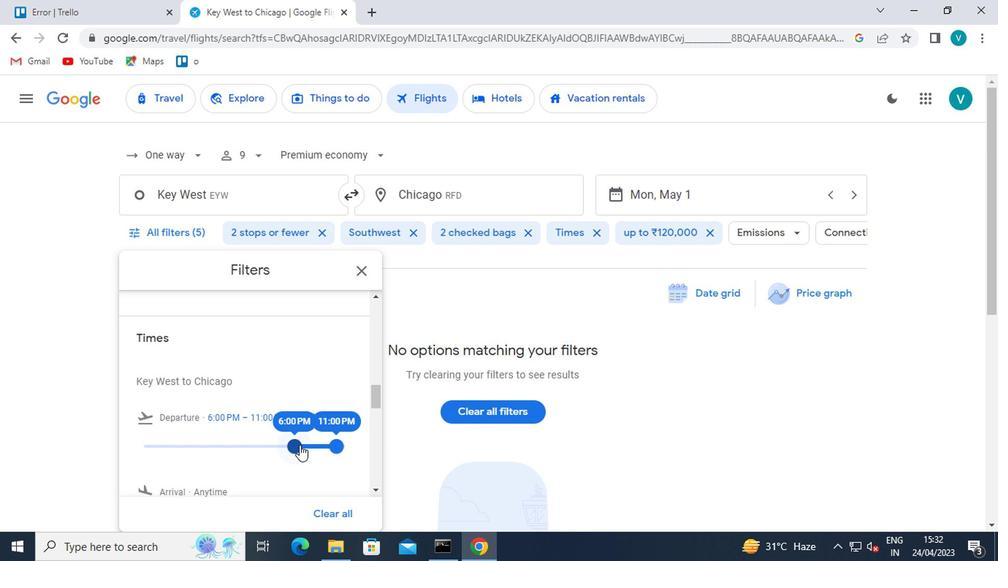 
Action: Mouse moved to (297, 446)
Screenshot: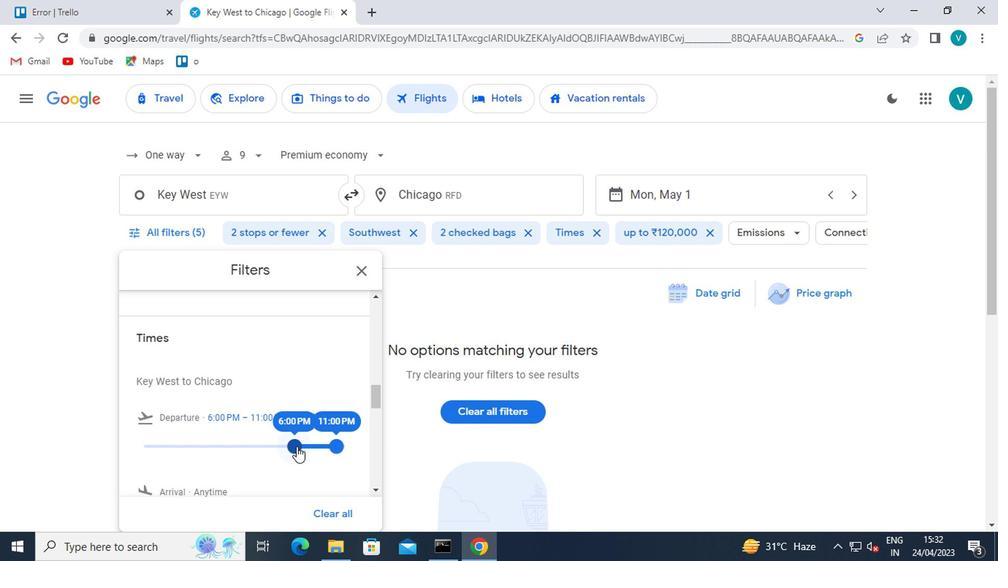
Action: Mouse scrolled (297, 447) with delta (0, 1)
Screenshot: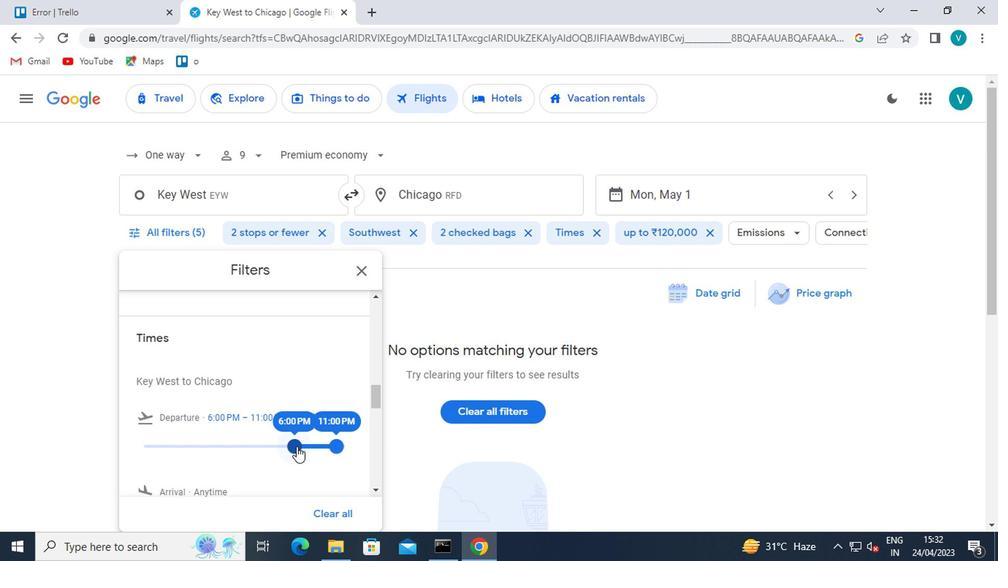 
Action: Mouse moved to (332, 420)
Screenshot: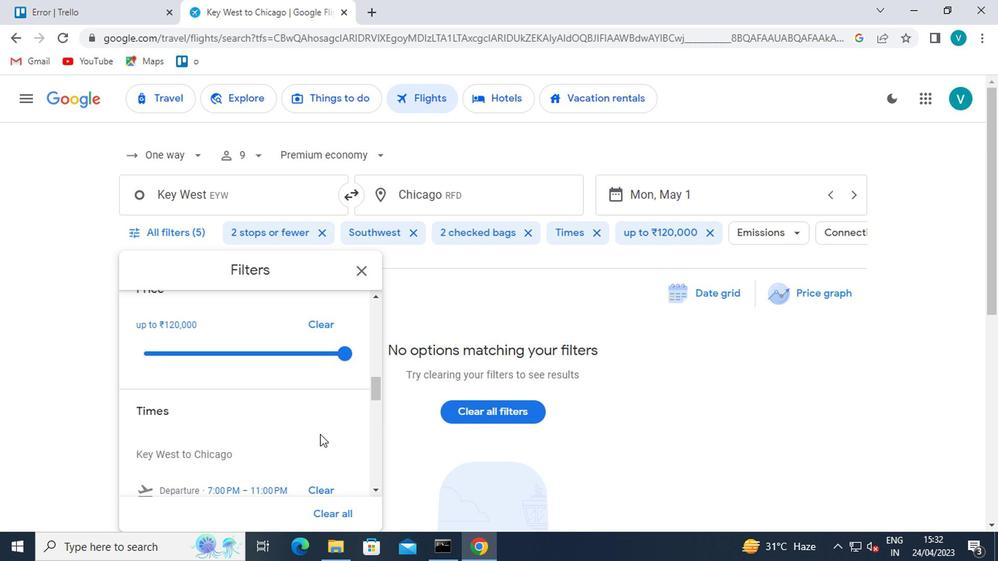 
Action: Mouse scrolled (332, 419) with delta (0, 0)
Screenshot: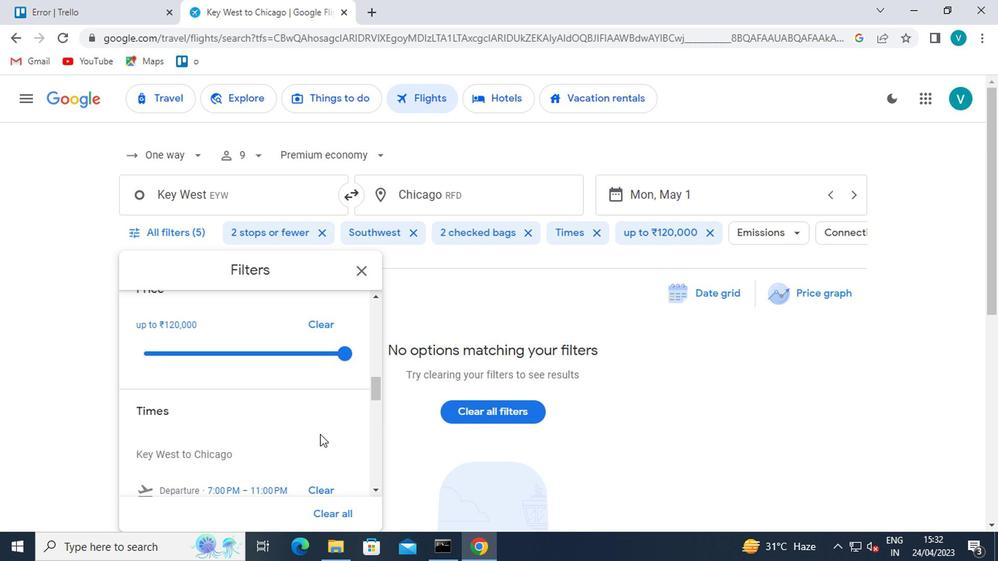 
Action: Mouse scrolled (332, 419) with delta (0, 0)
Screenshot: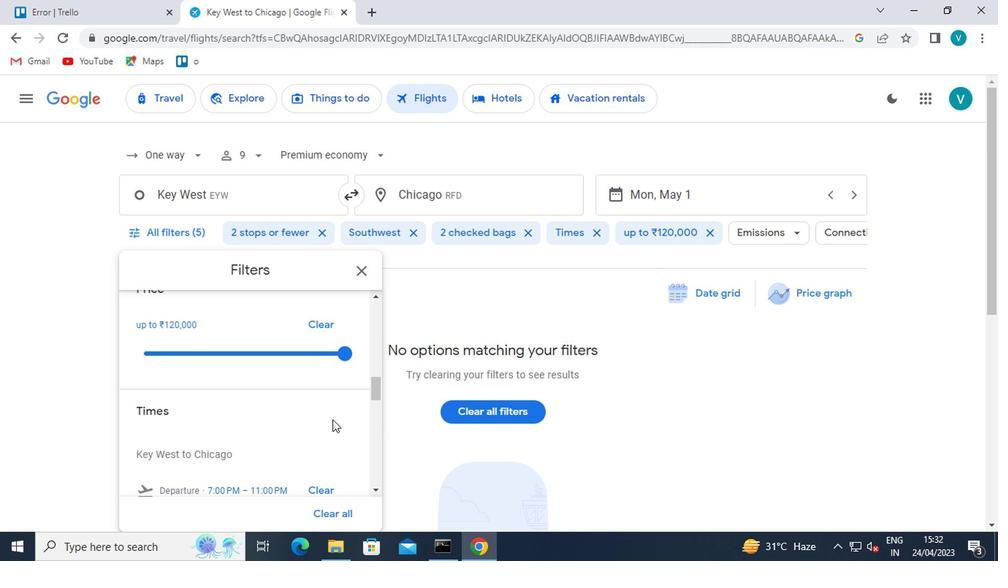 
Action: Mouse moved to (300, 378)
Screenshot: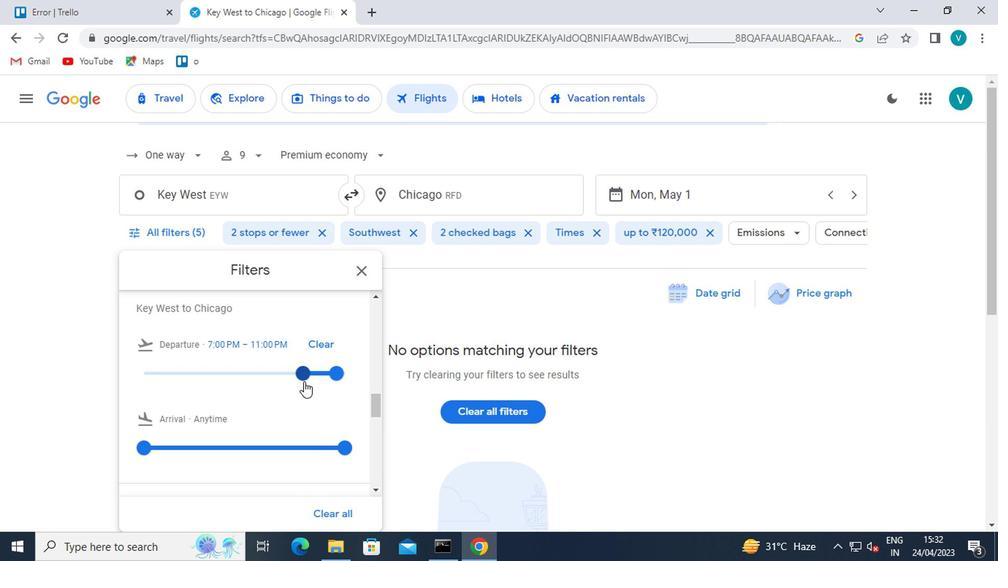 
Action: Mouse pressed left at (300, 378)
Screenshot: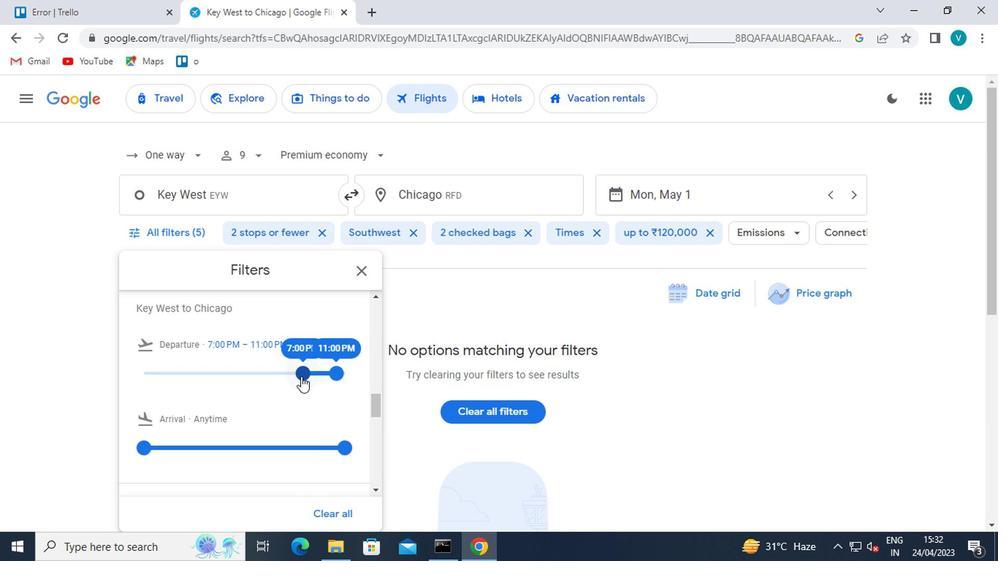 
Action: Mouse moved to (281, 365)
Screenshot: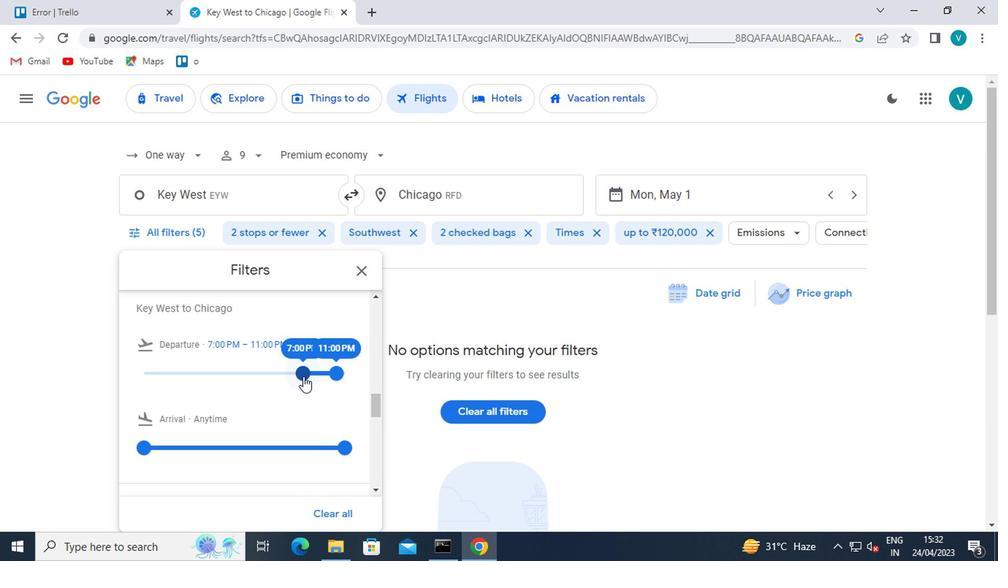 
